 Task: Search one way flight ticket for 5 adults, 1 child, 2 infants in seat and 1 infant on lap in business from Concord: Concord-padgett Regional Airport to Indianapolis: Indianapolis International Airport on 8-5-2023. Choice of flights is United. Number of bags: 11 checked bags. Outbound departure time preference is 23:30.
Action: Mouse moved to (303, 263)
Screenshot: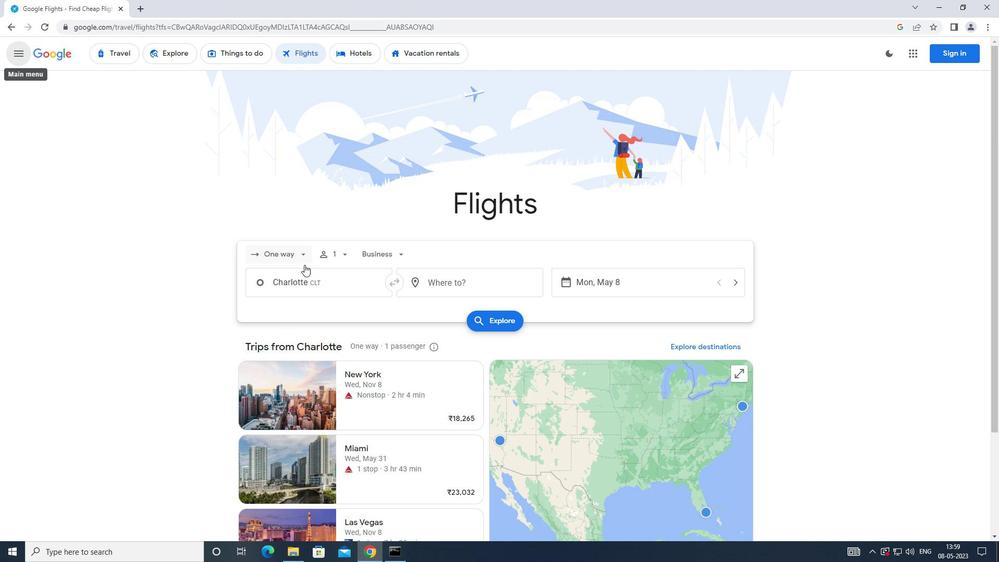 
Action: Mouse pressed left at (303, 263)
Screenshot: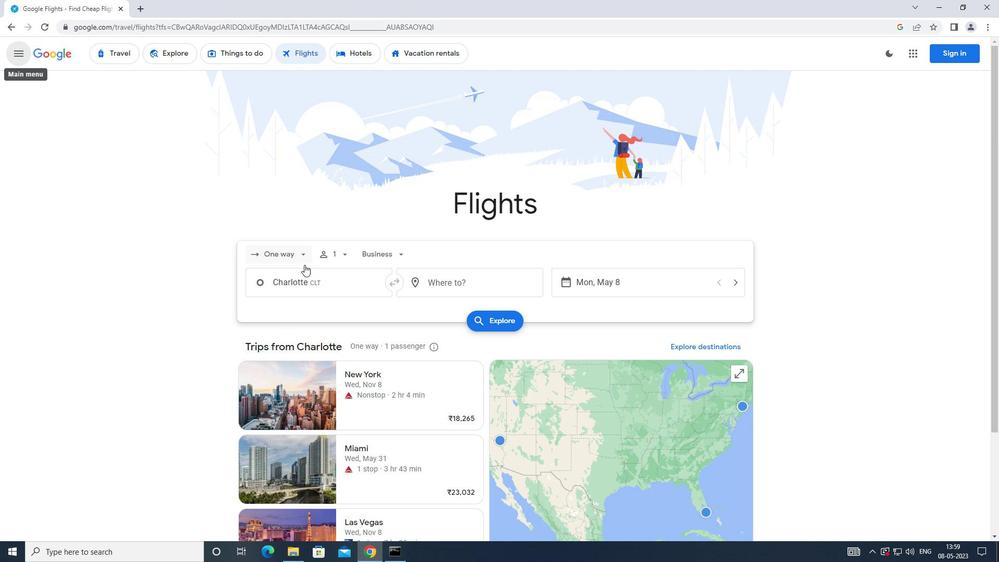 
Action: Mouse moved to (301, 296)
Screenshot: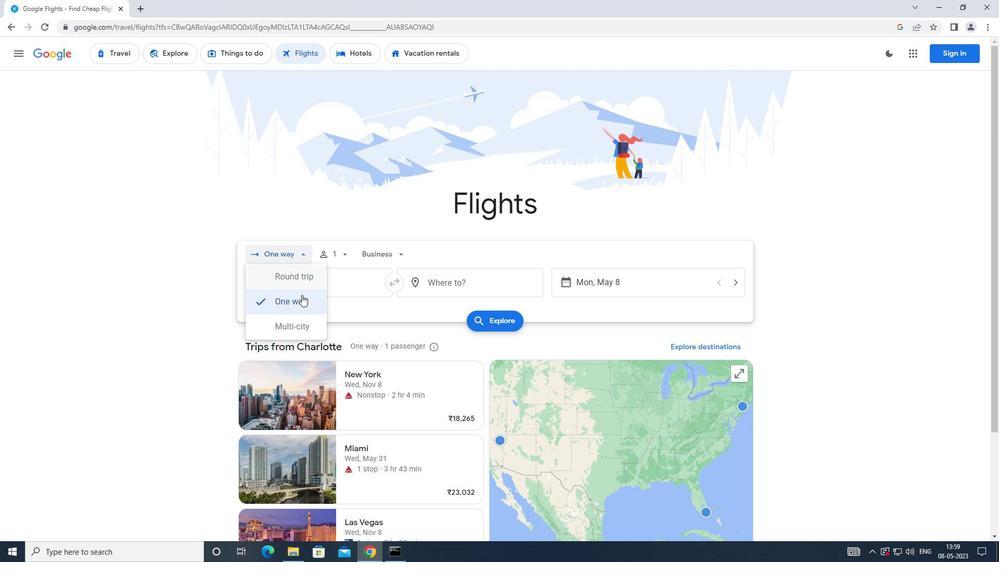 
Action: Mouse pressed left at (301, 296)
Screenshot: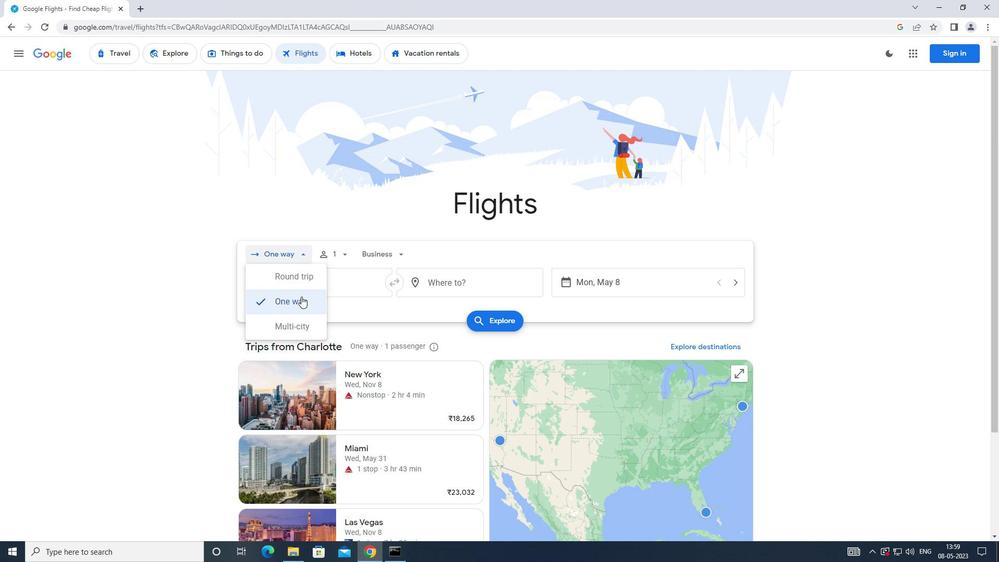 
Action: Mouse moved to (336, 264)
Screenshot: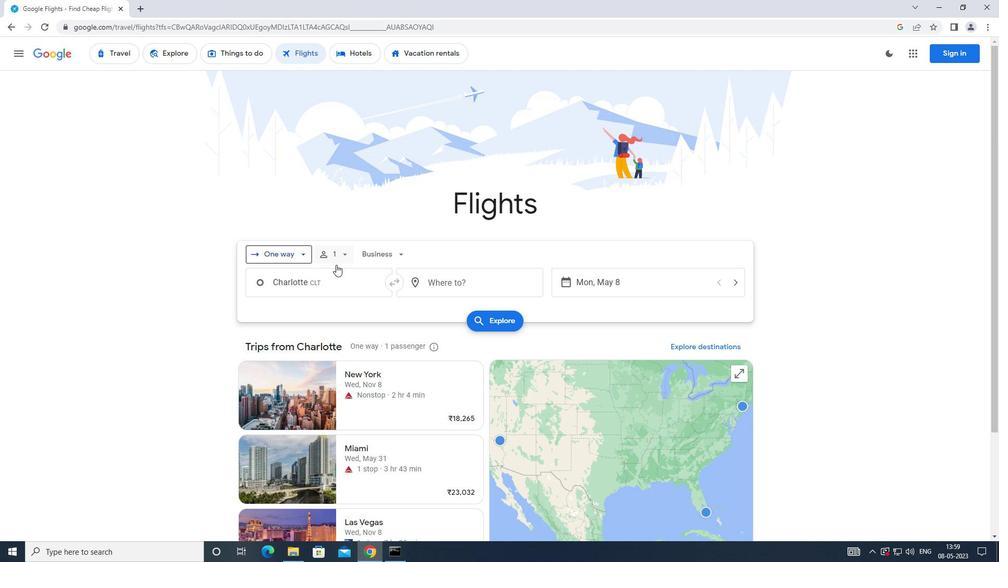 
Action: Mouse pressed left at (336, 264)
Screenshot: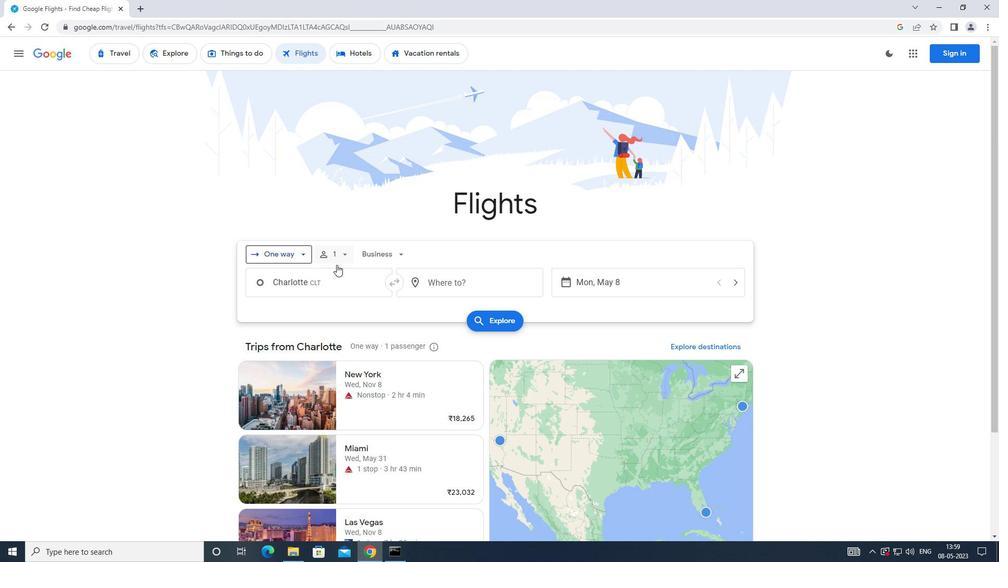 
Action: Mouse moved to (428, 285)
Screenshot: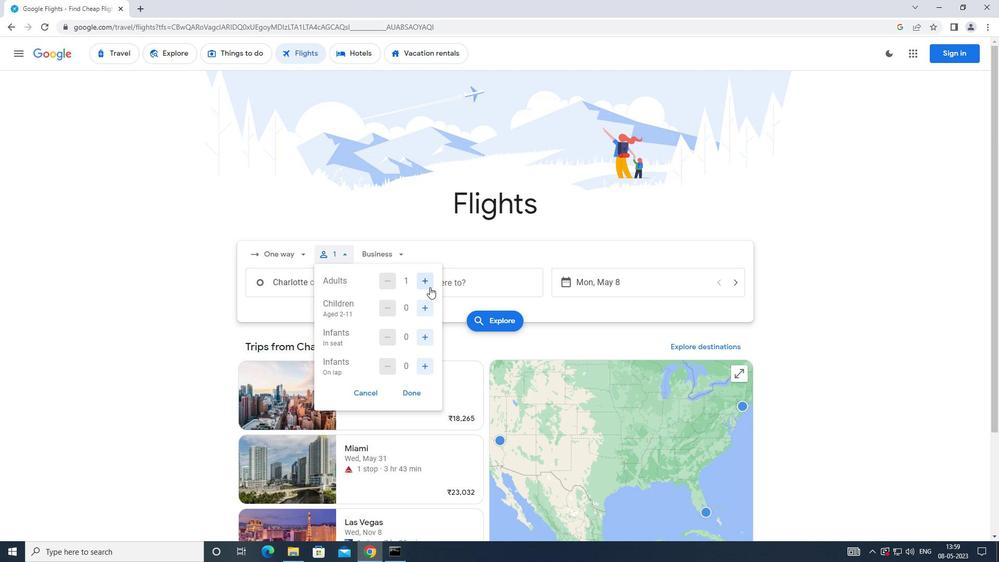 
Action: Mouse pressed left at (428, 285)
Screenshot: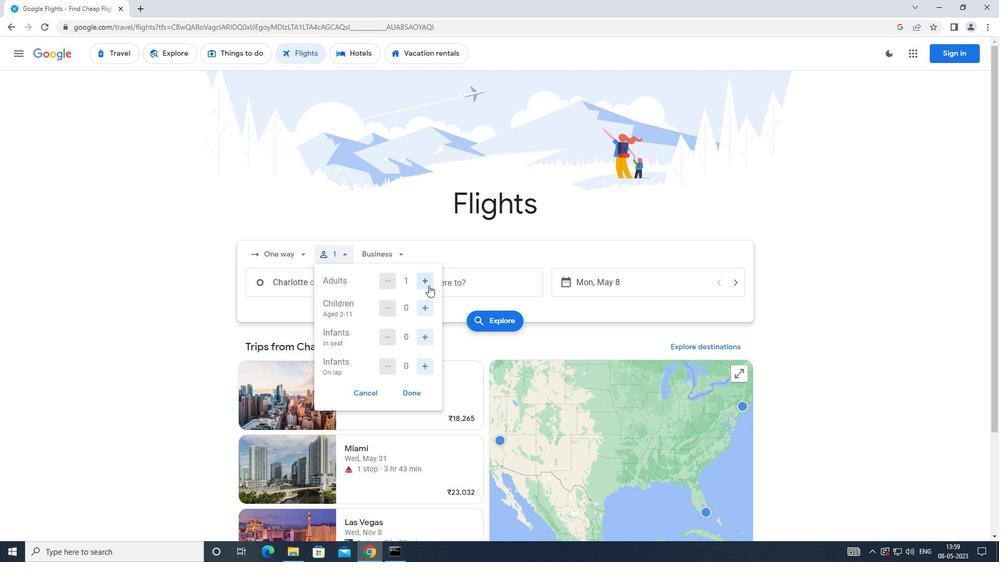
Action: Mouse pressed left at (428, 285)
Screenshot: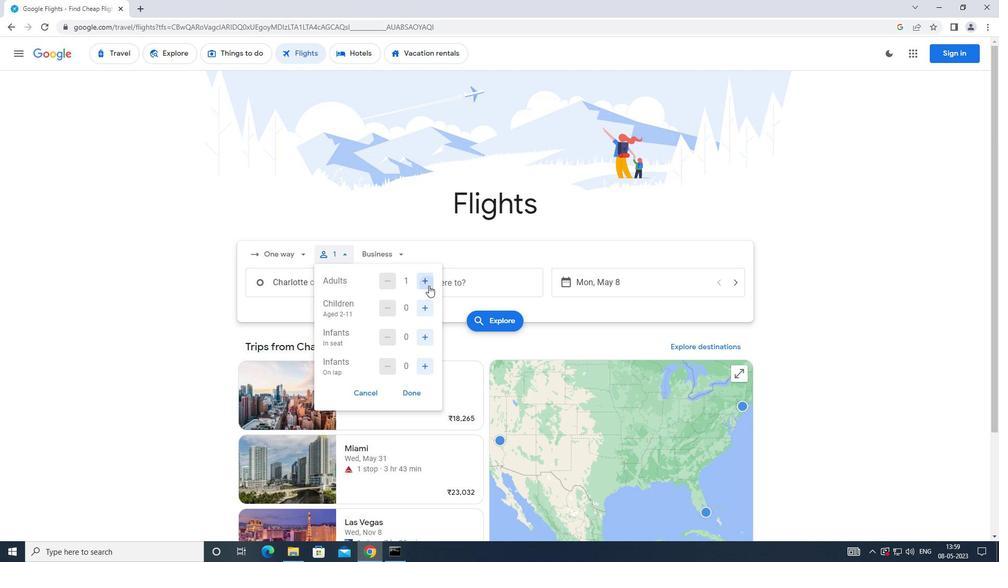 
Action: Mouse pressed left at (428, 285)
Screenshot: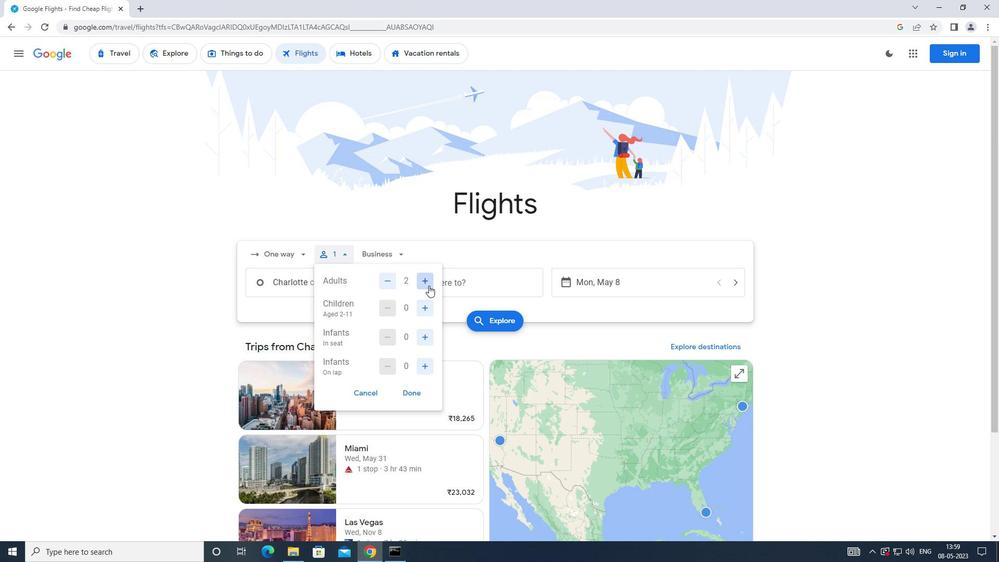 
Action: Mouse pressed left at (428, 285)
Screenshot: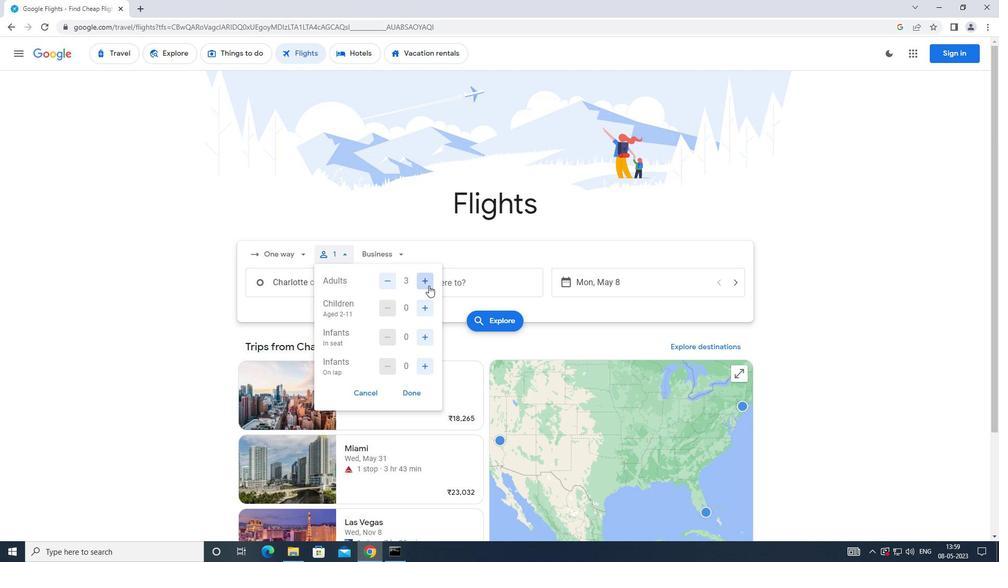
Action: Mouse moved to (428, 285)
Screenshot: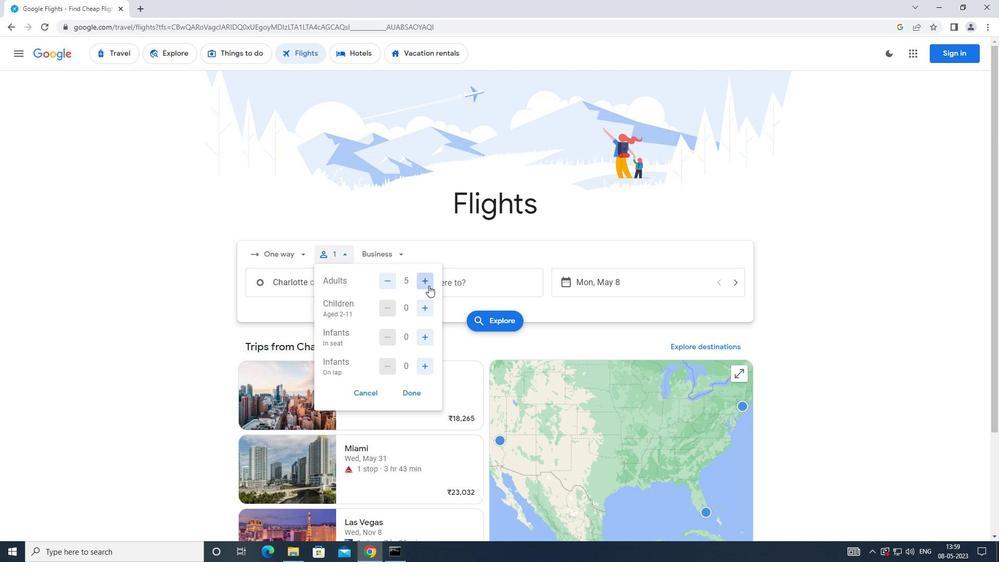 
Action: Mouse pressed left at (428, 285)
Screenshot: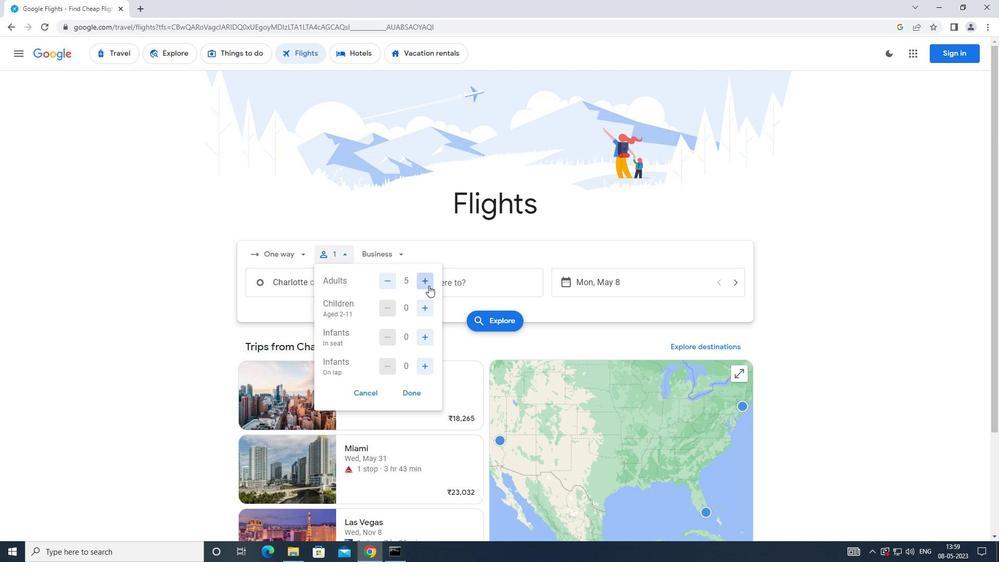 
Action: Mouse moved to (394, 286)
Screenshot: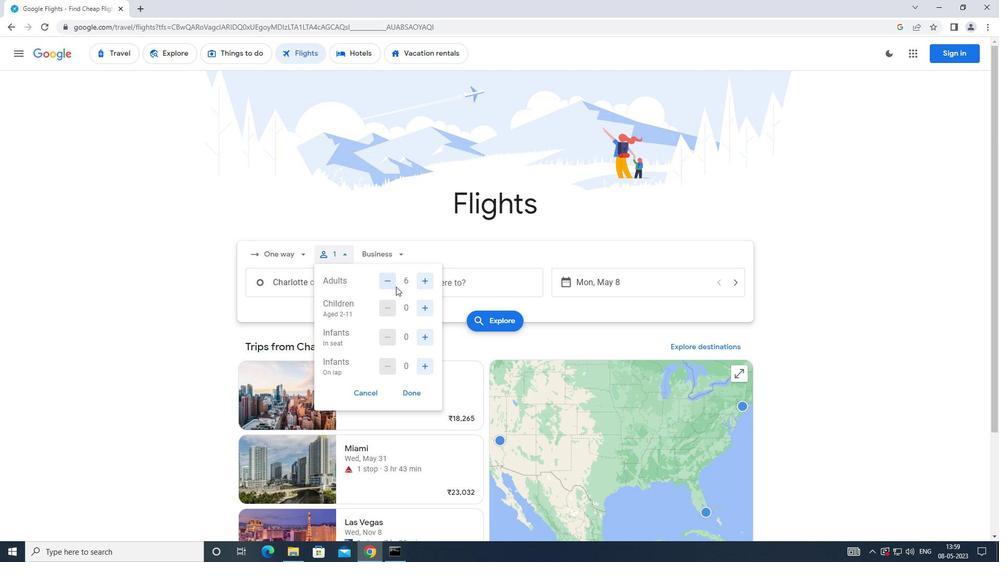 
Action: Mouse pressed left at (394, 286)
Screenshot: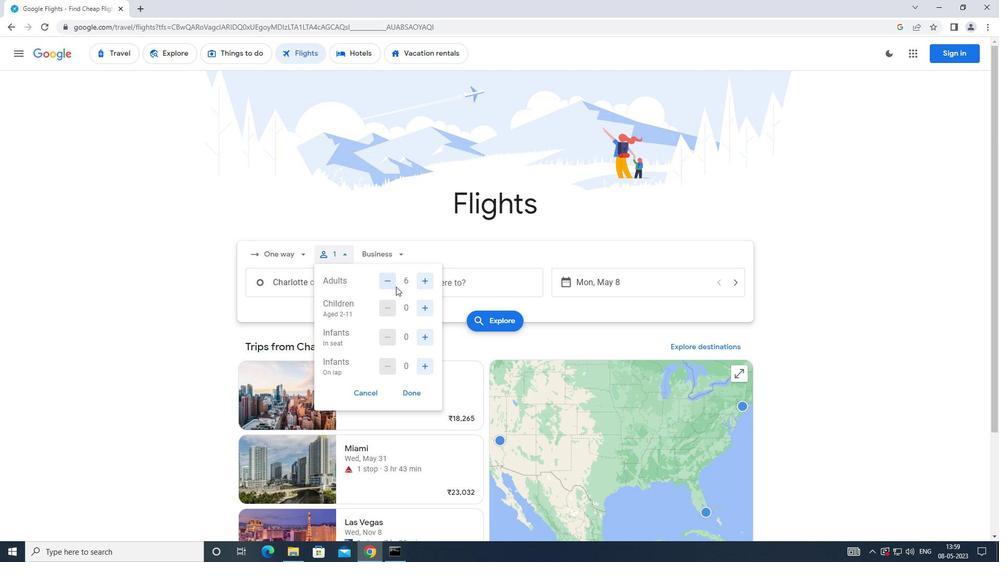 
Action: Mouse moved to (421, 307)
Screenshot: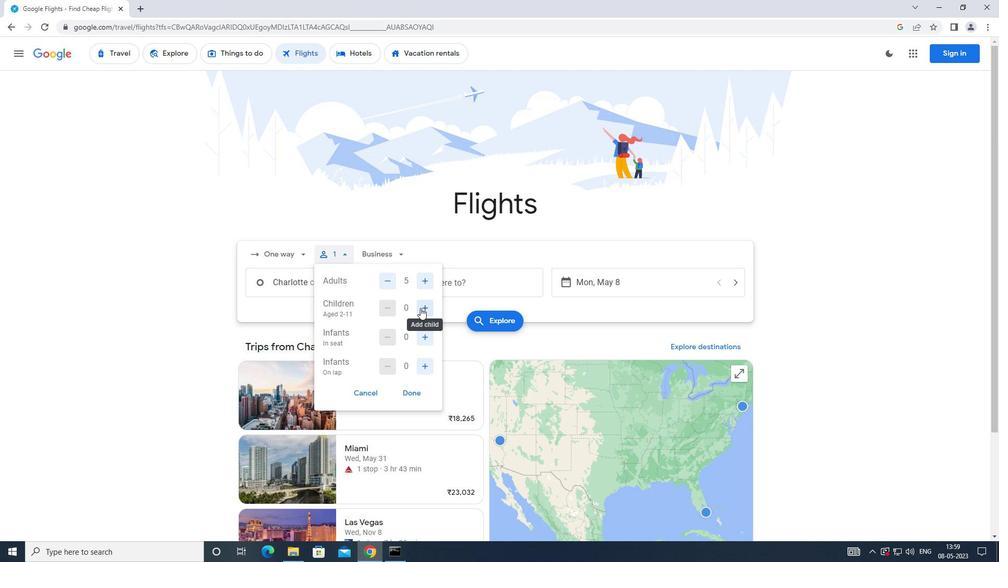 
Action: Mouse pressed left at (421, 307)
Screenshot: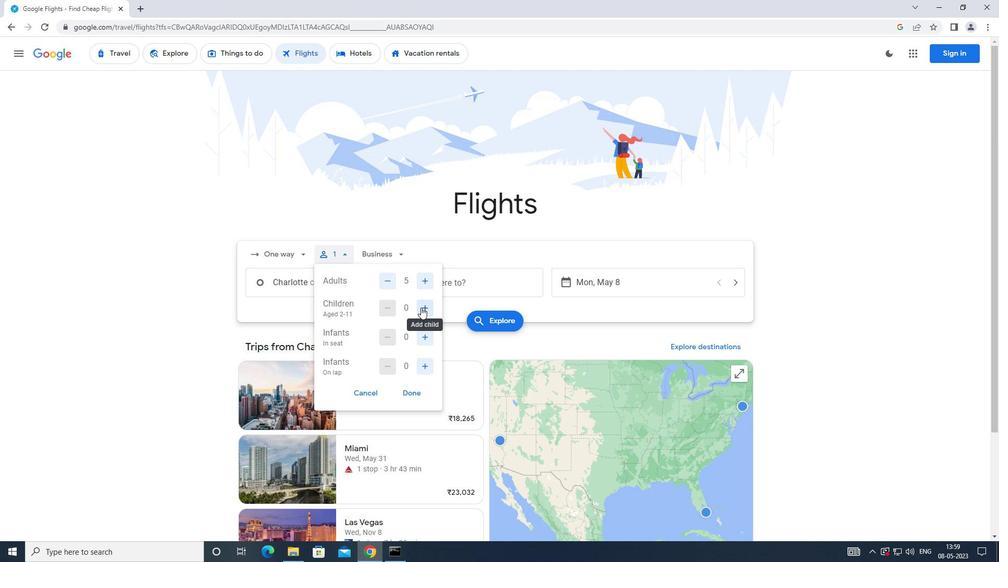 
Action: Mouse moved to (429, 329)
Screenshot: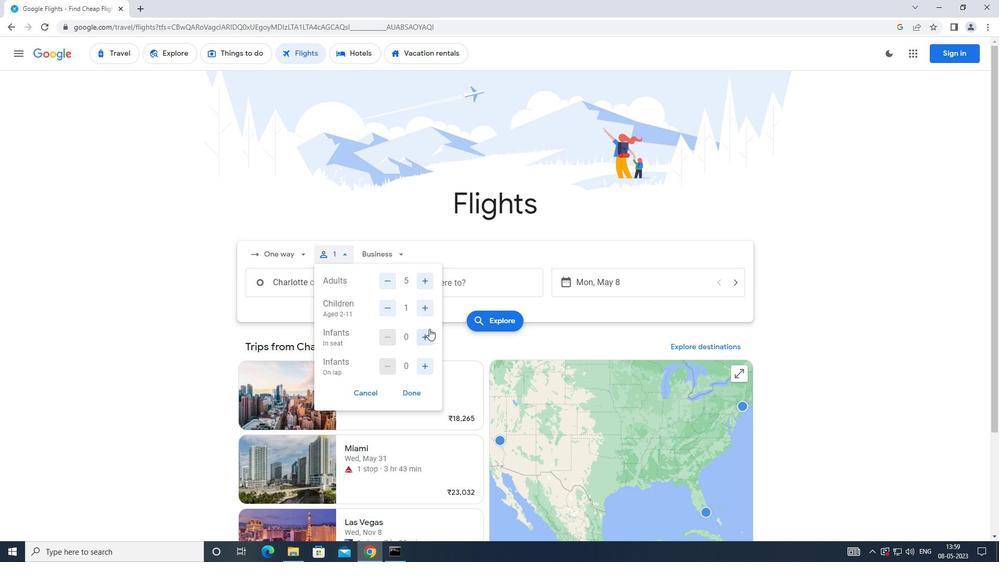 
Action: Mouse pressed left at (429, 329)
Screenshot: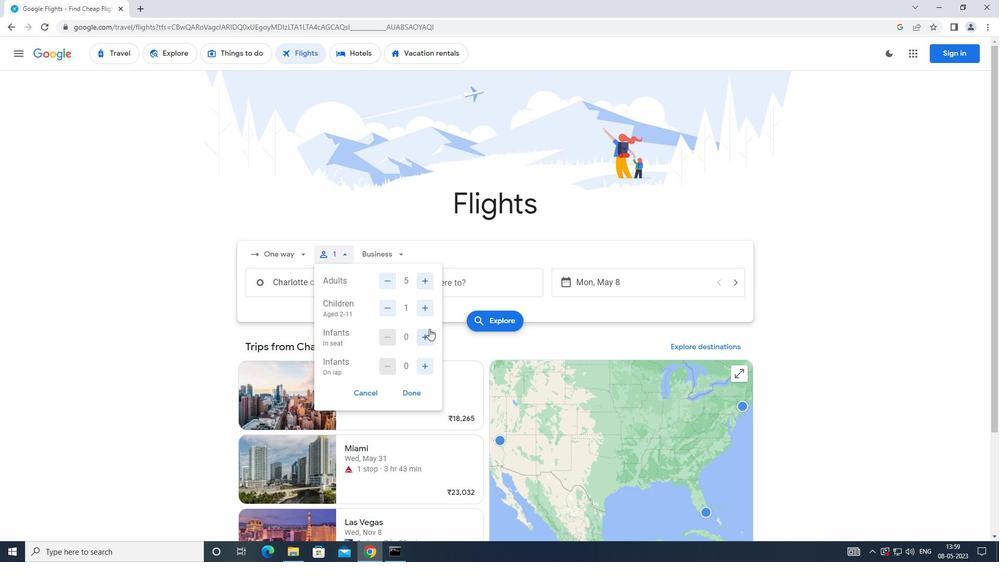 
Action: Mouse pressed left at (429, 329)
Screenshot: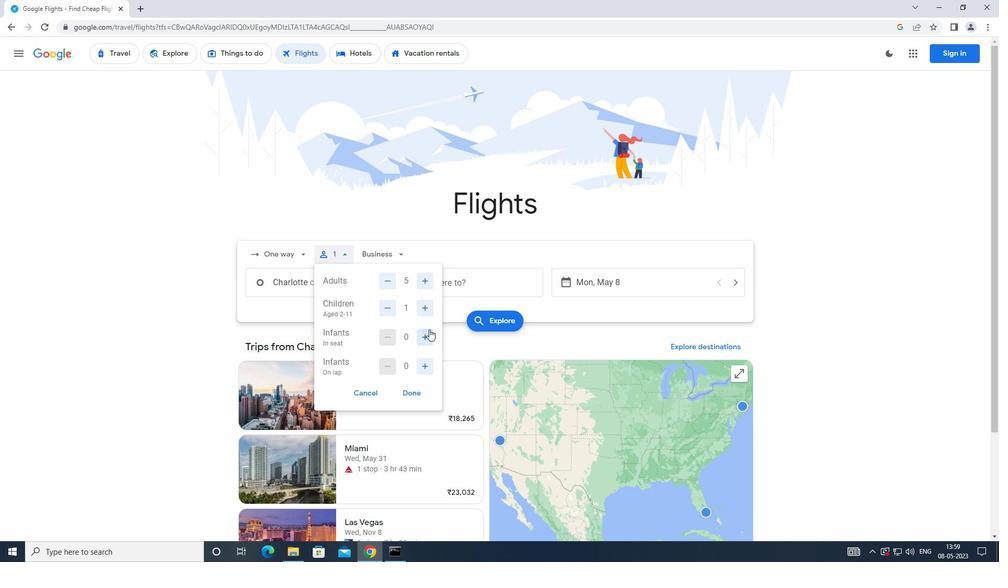 
Action: Mouse moved to (425, 370)
Screenshot: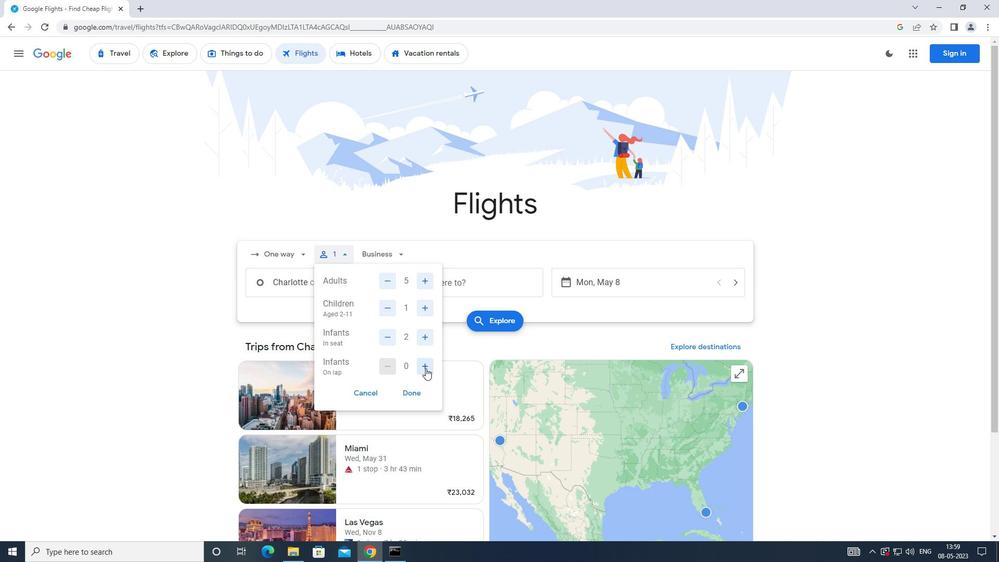 
Action: Mouse pressed left at (425, 370)
Screenshot: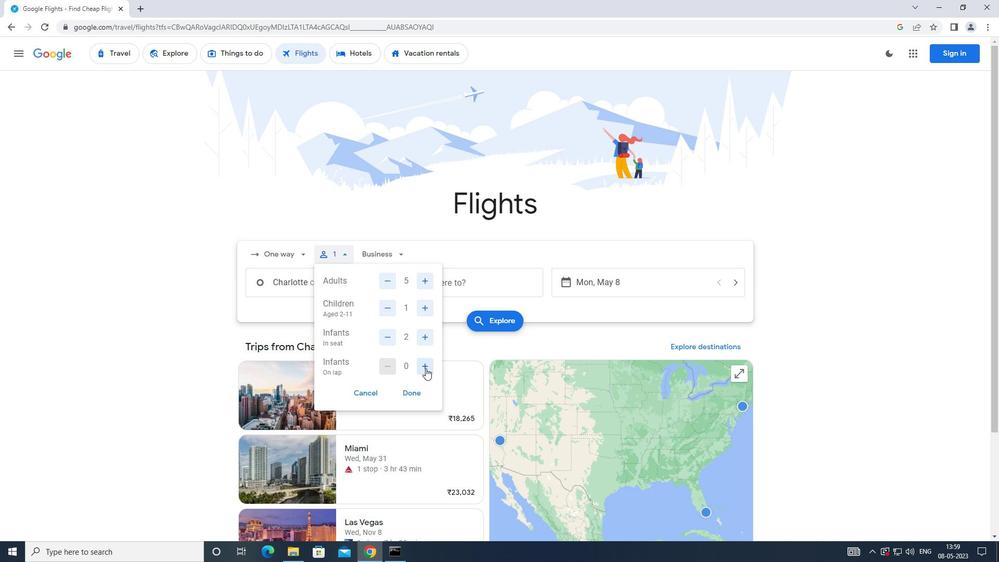 
Action: Mouse moved to (416, 389)
Screenshot: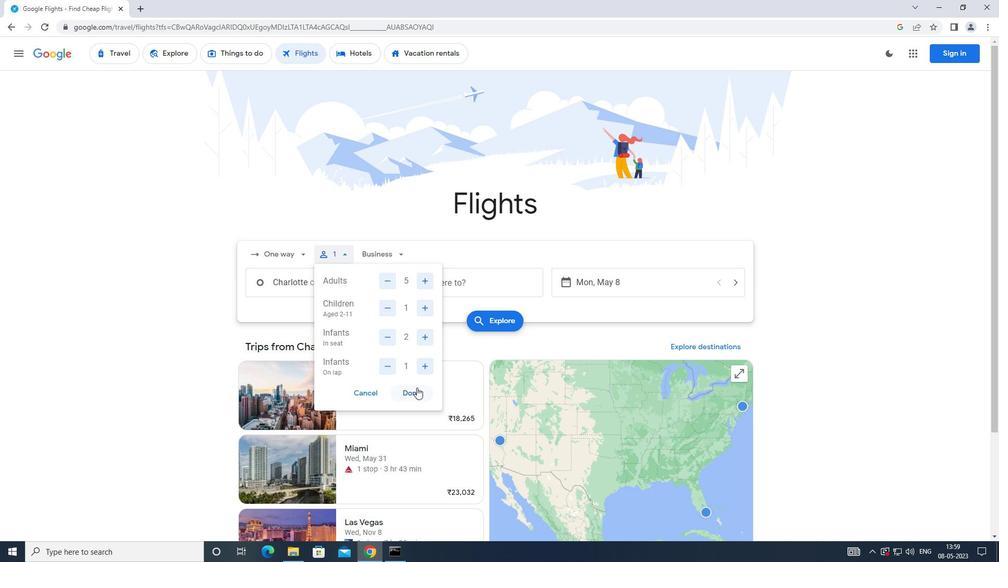 
Action: Mouse pressed left at (416, 389)
Screenshot: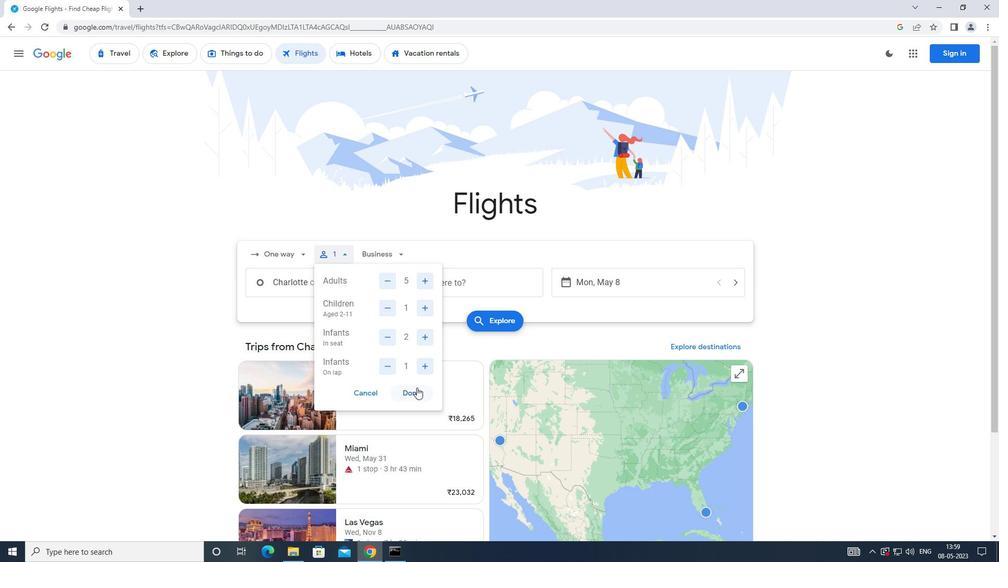 
Action: Mouse moved to (374, 259)
Screenshot: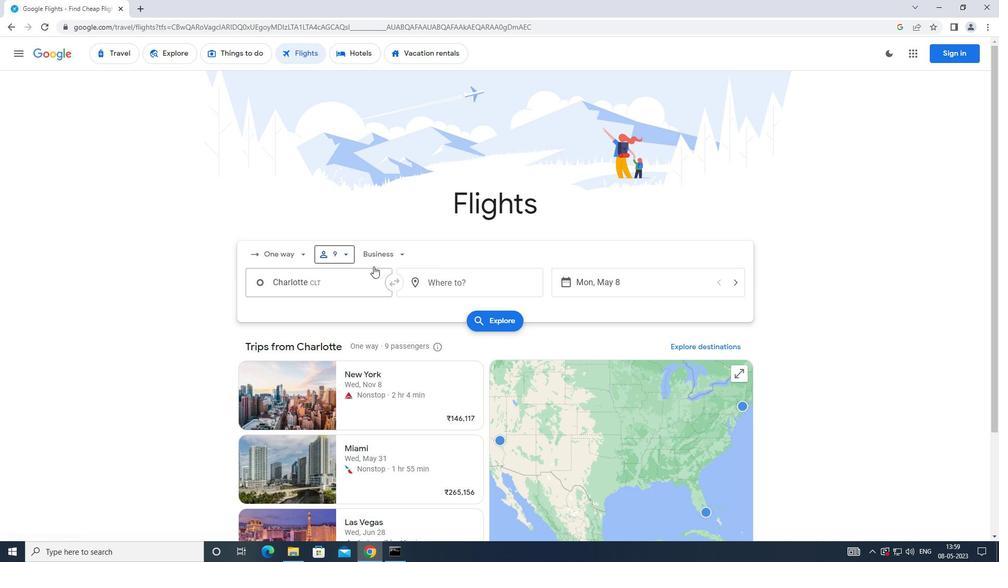 
Action: Mouse pressed left at (374, 259)
Screenshot: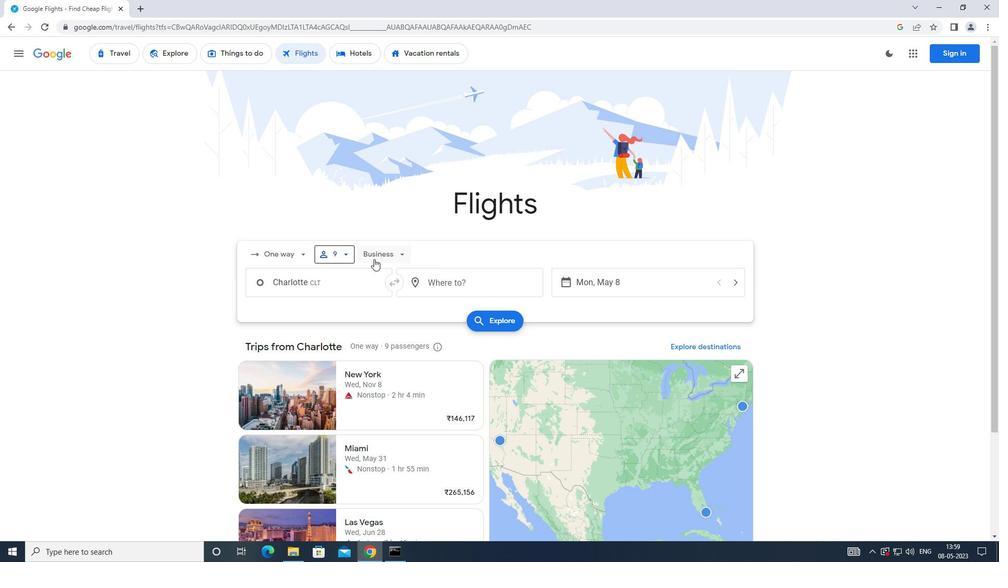 
Action: Mouse moved to (406, 325)
Screenshot: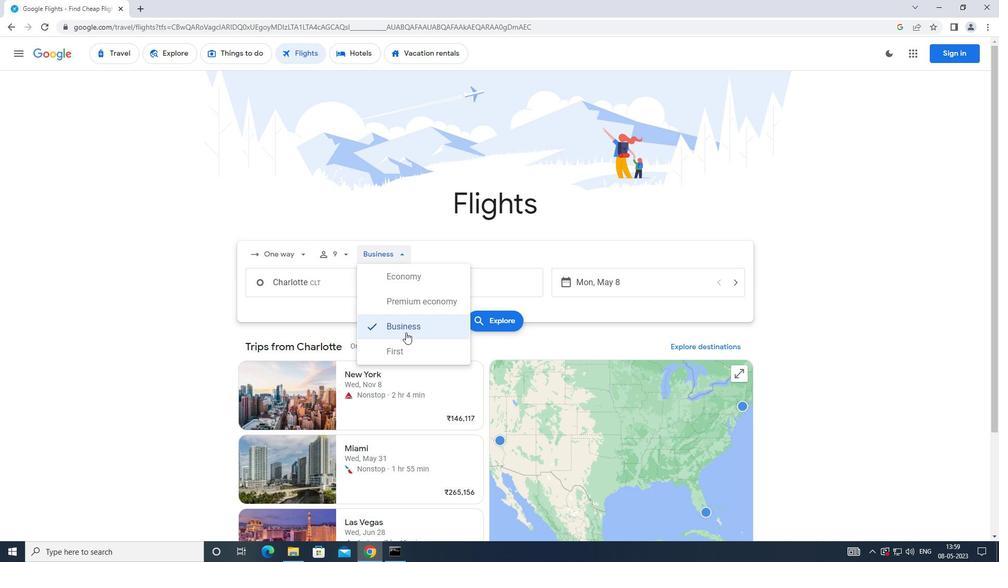 
Action: Mouse pressed left at (406, 325)
Screenshot: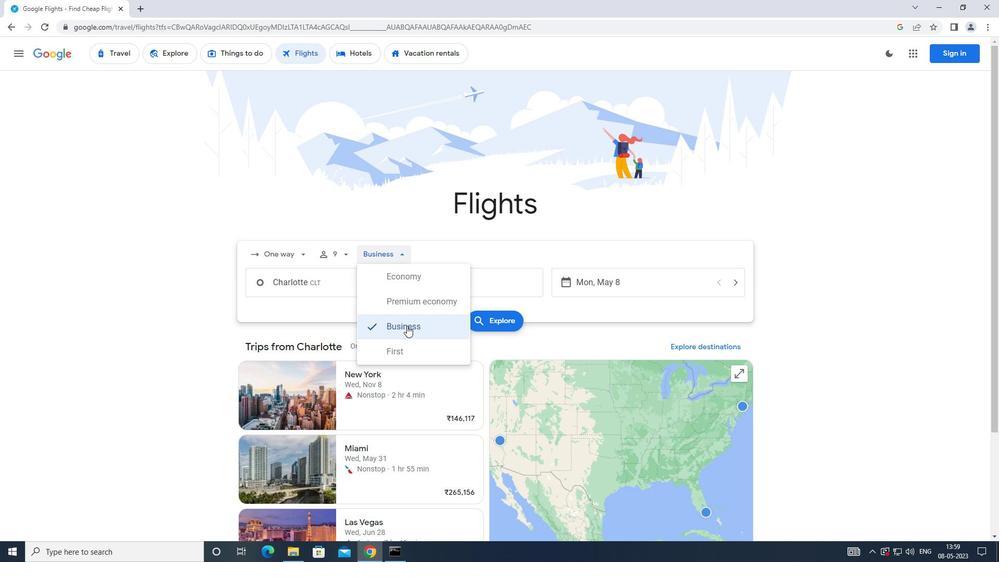 
Action: Mouse moved to (337, 286)
Screenshot: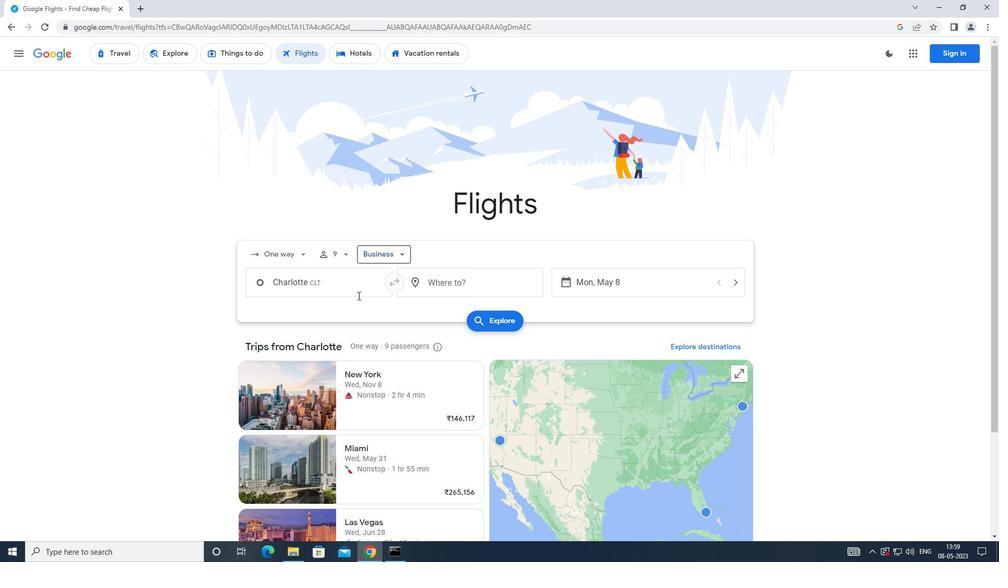 
Action: Mouse pressed left at (337, 286)
Screenshot: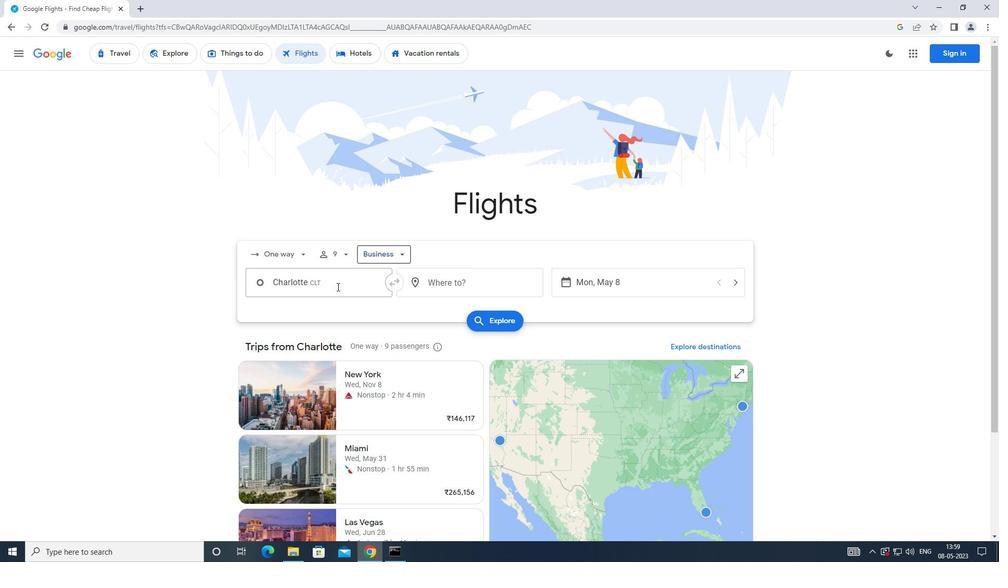 
Action: Mouse moved to (342, 282)
Screenshot: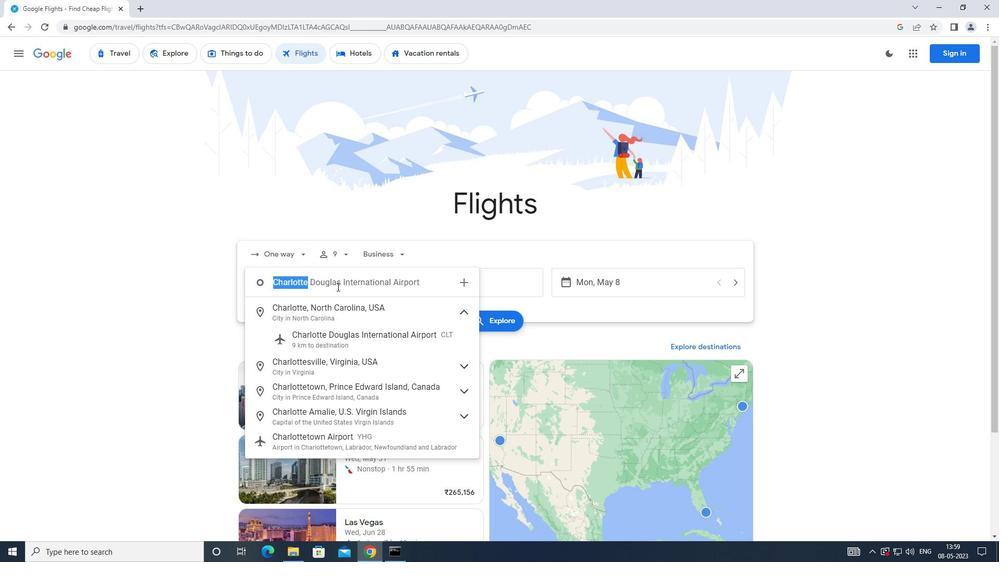
Action: Key pressed <Key.caps_lock>c<Key.caps_lock>oncord
Screenshot: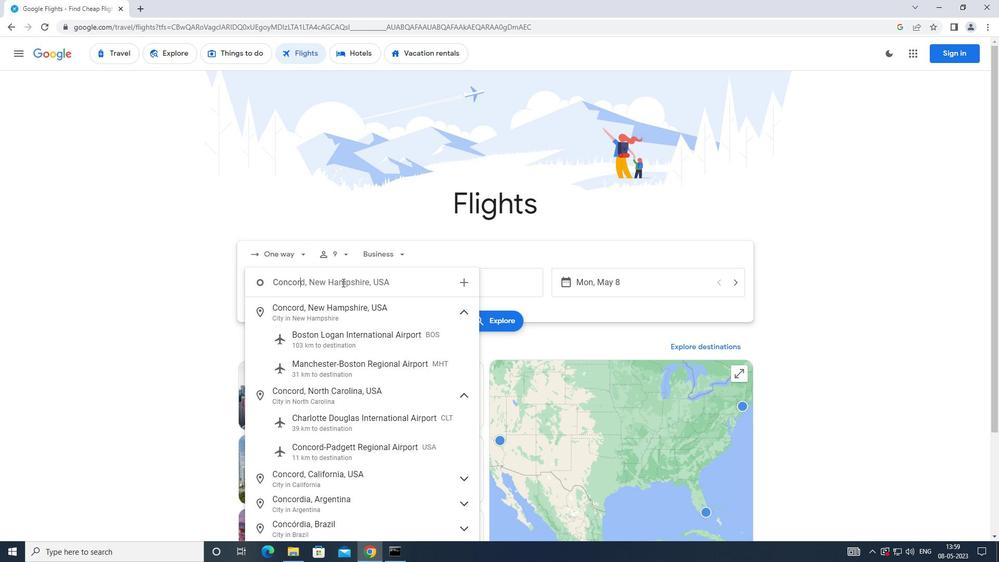 
Action: Mouse moved to (351, 447)
Screenshot: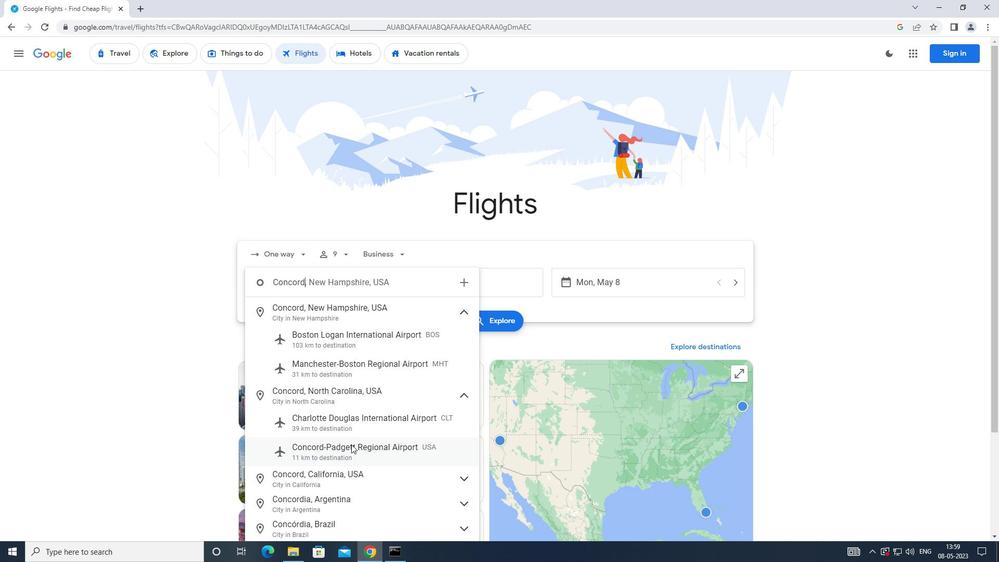
Action: Mouse pressed left at (351, 447)
Screenshot: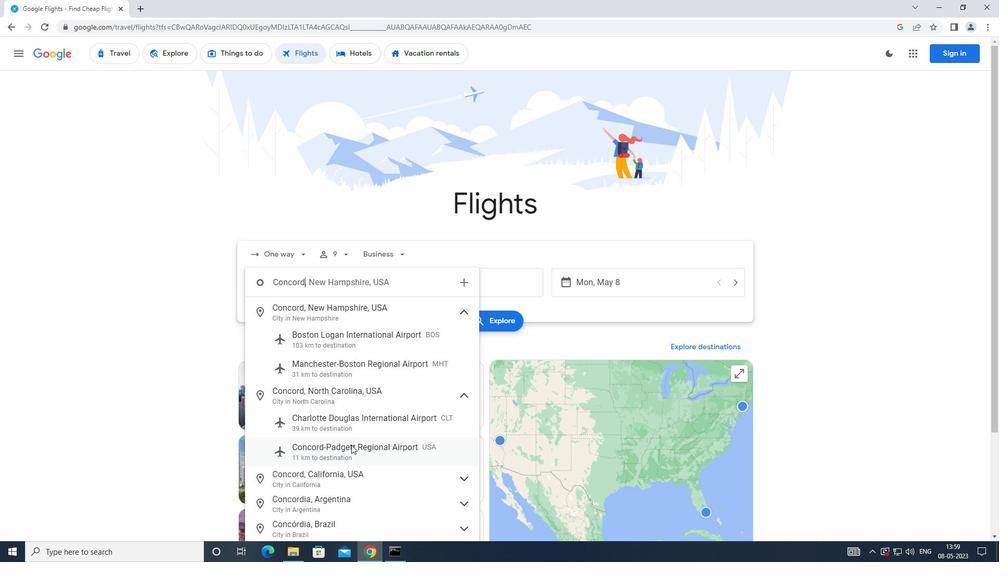 
Action: Mouse moved to (447, 288)
Screenshot: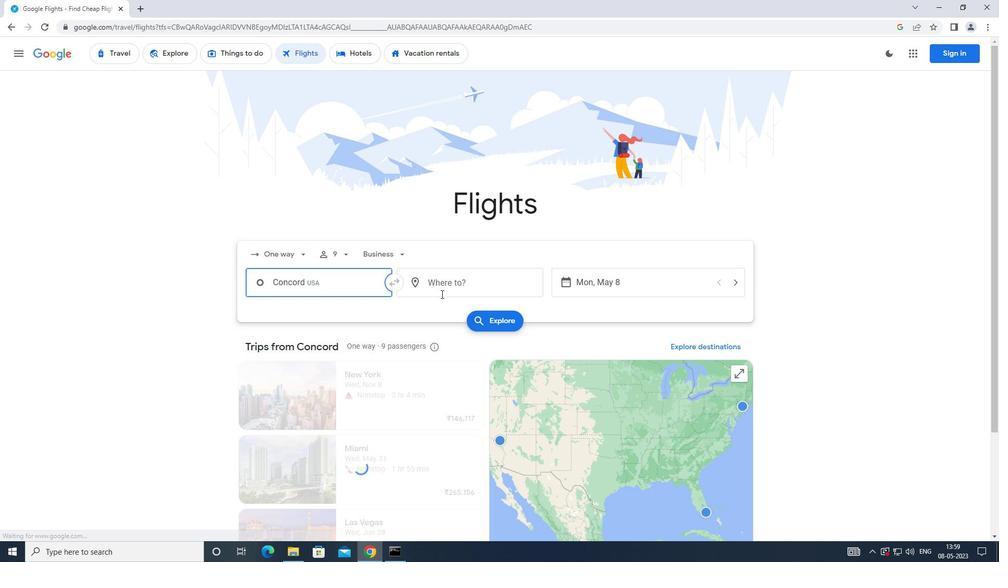 
Action: Mouse pressed left at (447, 288)
Screenshot: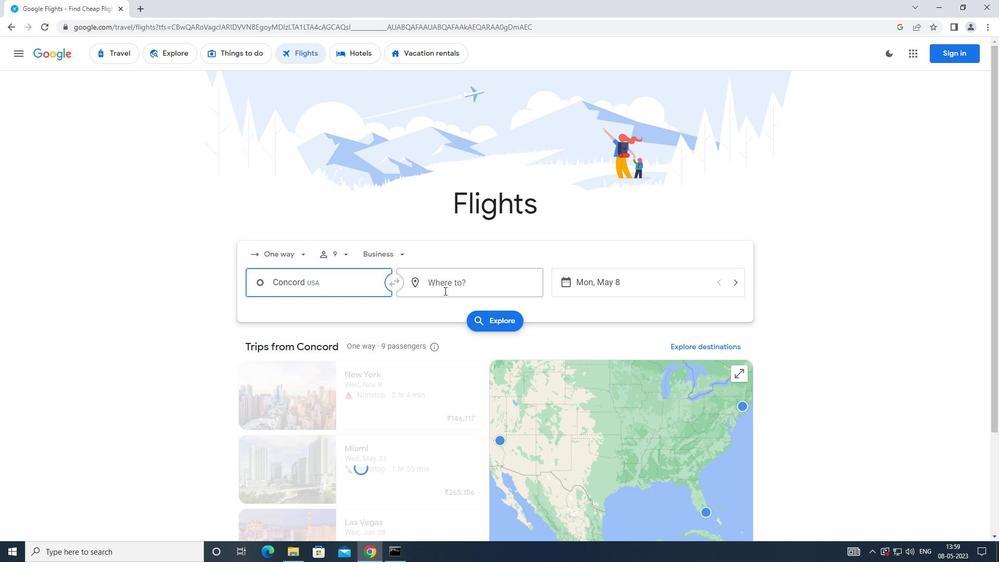 
Action: Mouse moved to (431, 289)
Screenshot: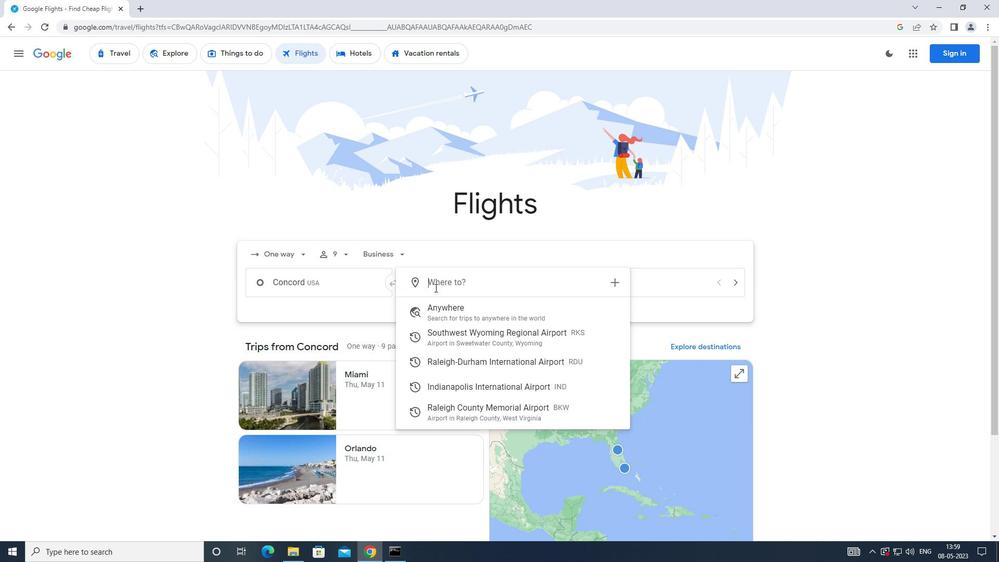 
Action: Key pressed <Key.caps_lock>i<Key.caps_lock>ndianapolis
Screenshot: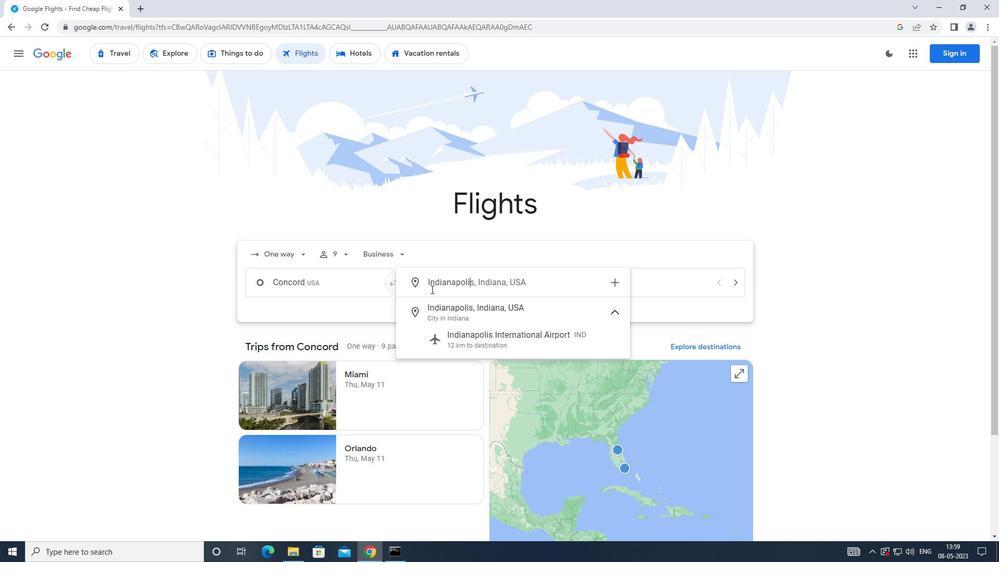 
Action: Mouse moved to (428, 345)
Screenshot: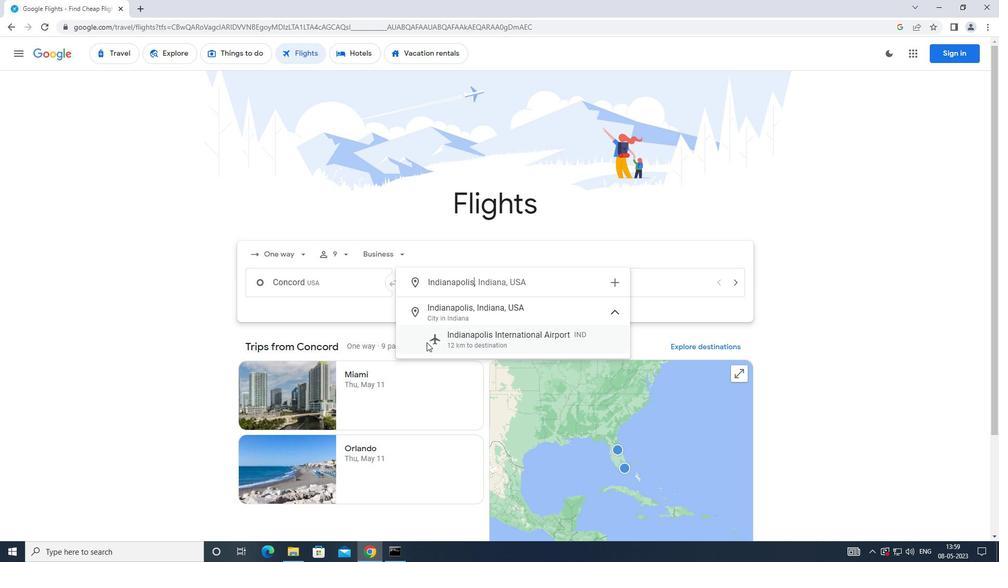 
Action: Mouse pressed left at (428, 345)
Screenshot: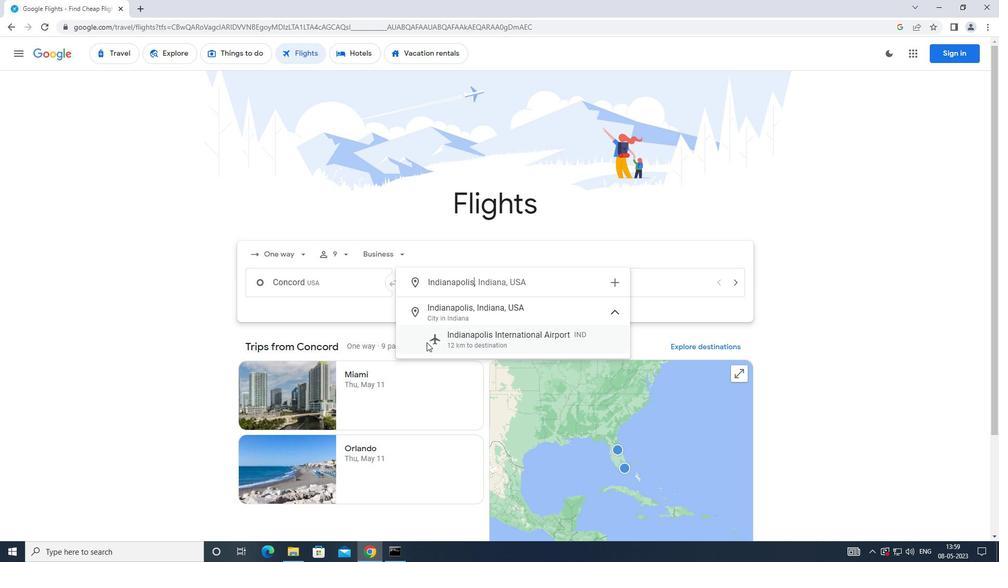 
Action: Mouse moved to (566, 291)
Screenshot: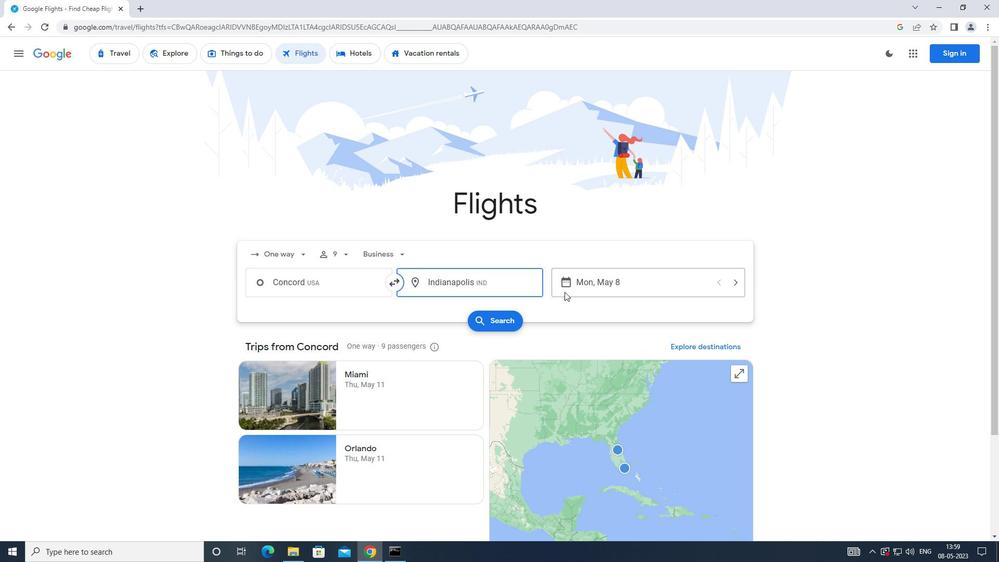 
Action: Mouse pressed left at (566, 291)
Screenshot: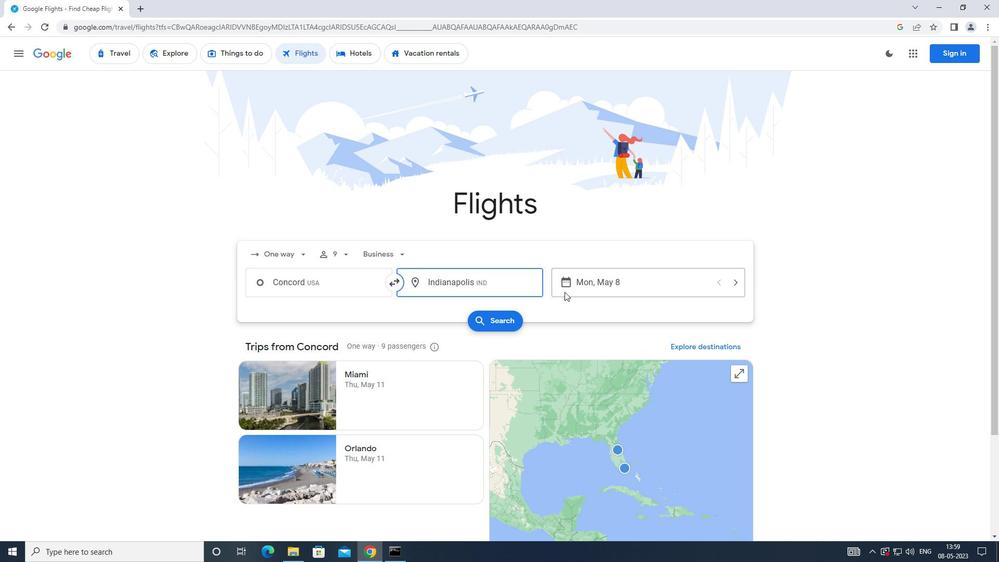 
Action: Mouse moved to (398, 380)
Screenshot: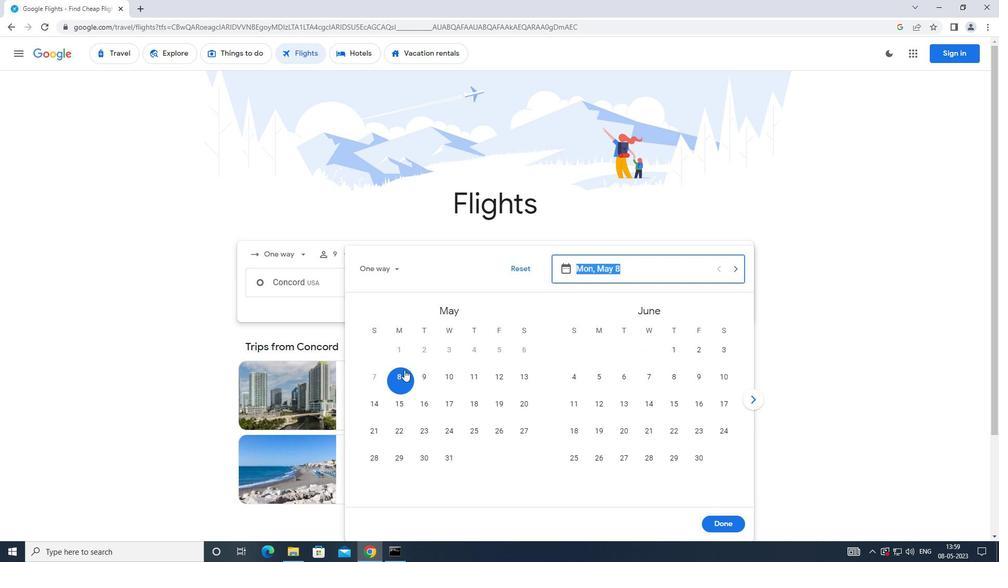 
Action: Mouse pressed left at (398, 380)
Screenshot: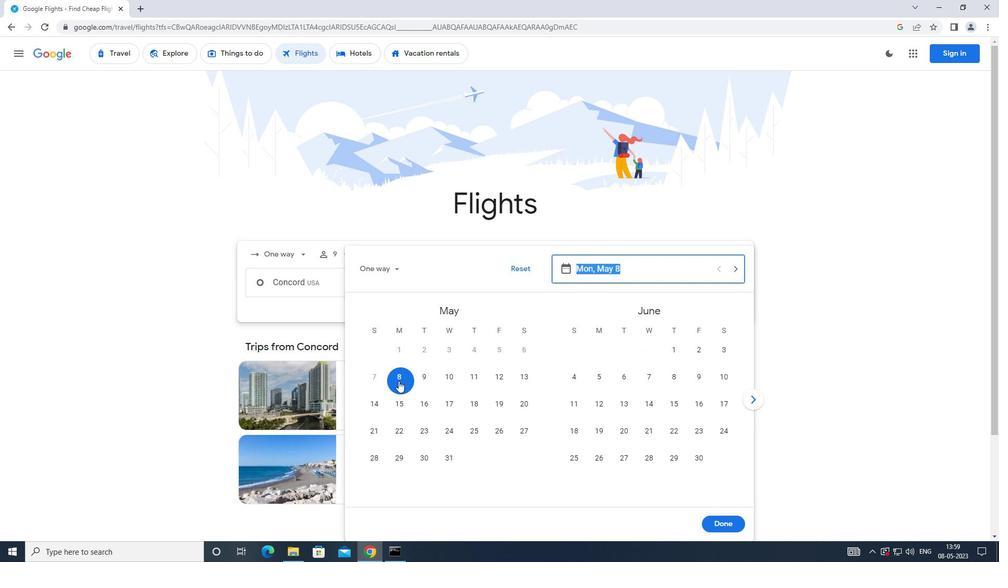 
Action: Mouse moved to (709, 520)
Screenshot: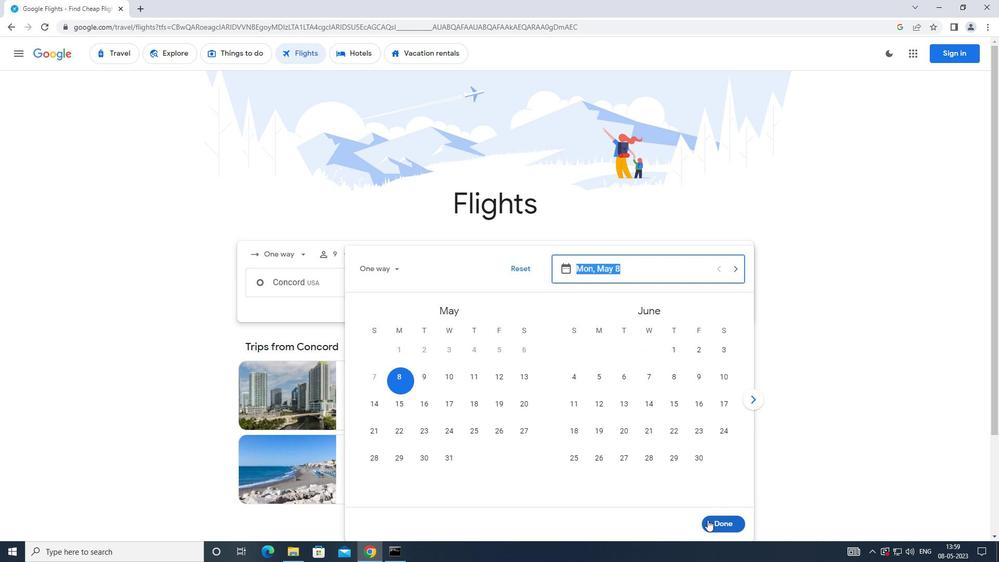 
Action: Mouse pressed left at (709, 520)
Screenshot: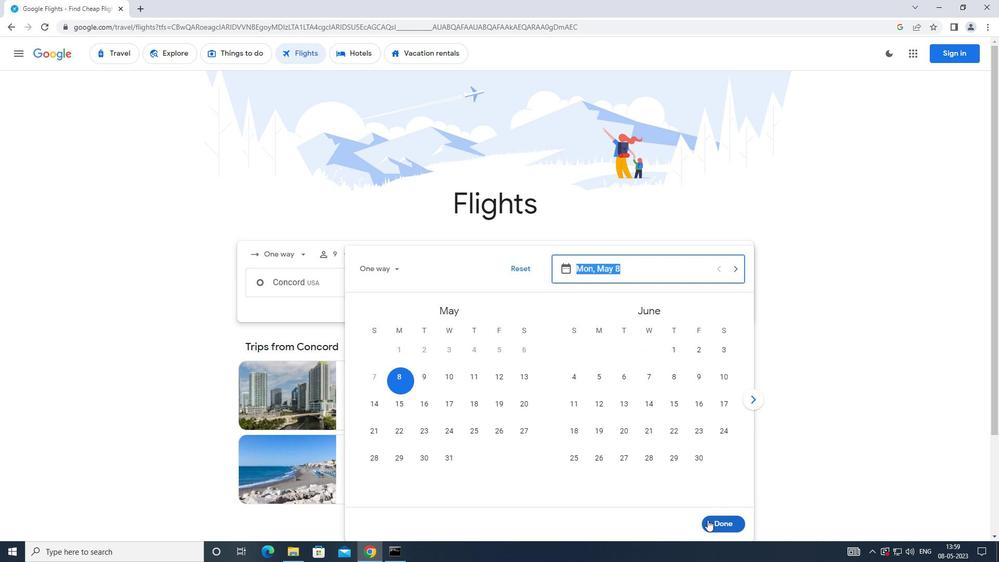 
Action: Mouse moved to (470, 317)
Screenshot: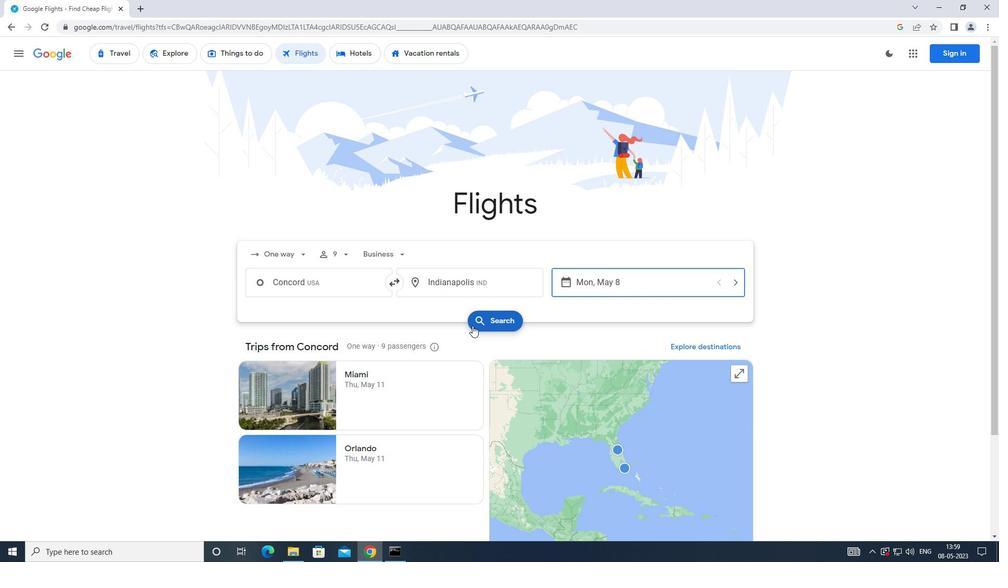 
Action: Mouse pressed left at (470, 317)
Screenshot: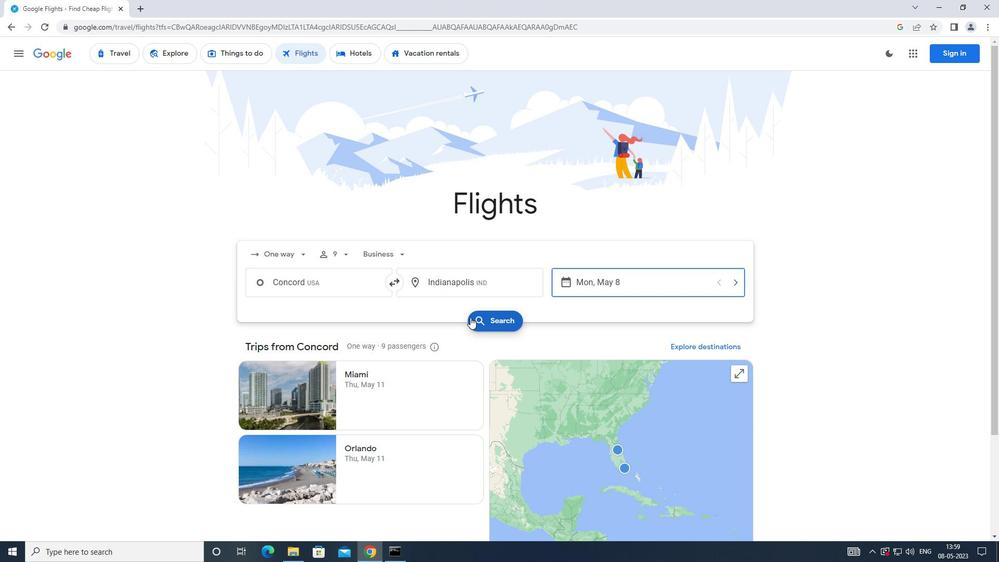 
Action: Mouse moved to (239, 152)
Screenshot: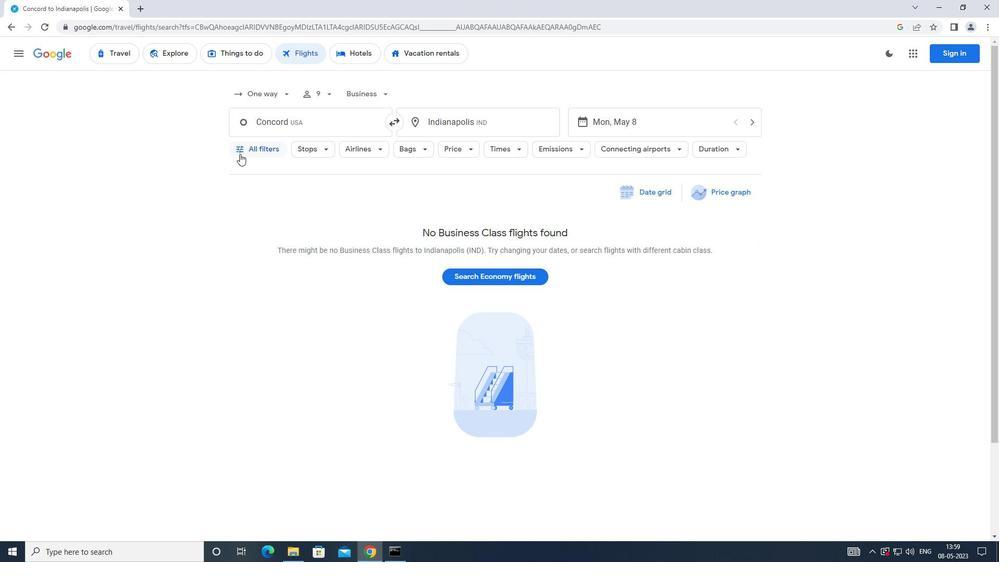 
Action: Mouse pressed left at (239, 152)
Screenshot: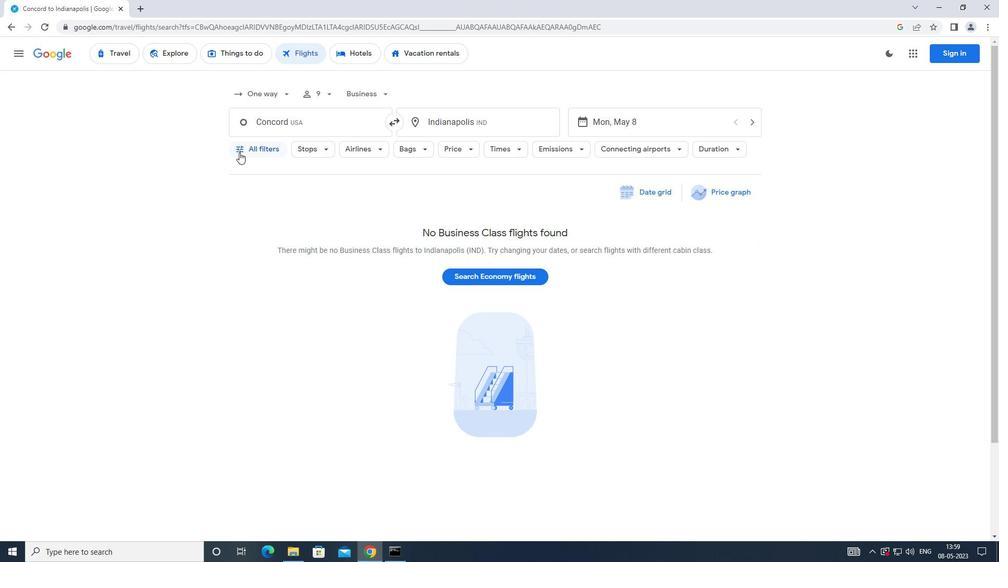 
Action: Mouse moved to (379, 371)
Screenshot: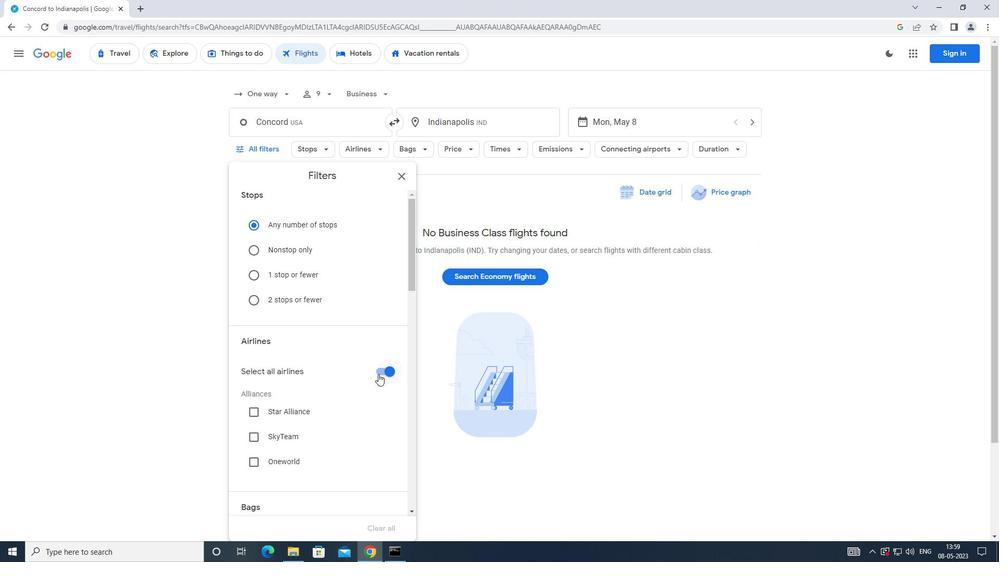 
Action: Mouse pressed left at (379, 371)
Screenshot: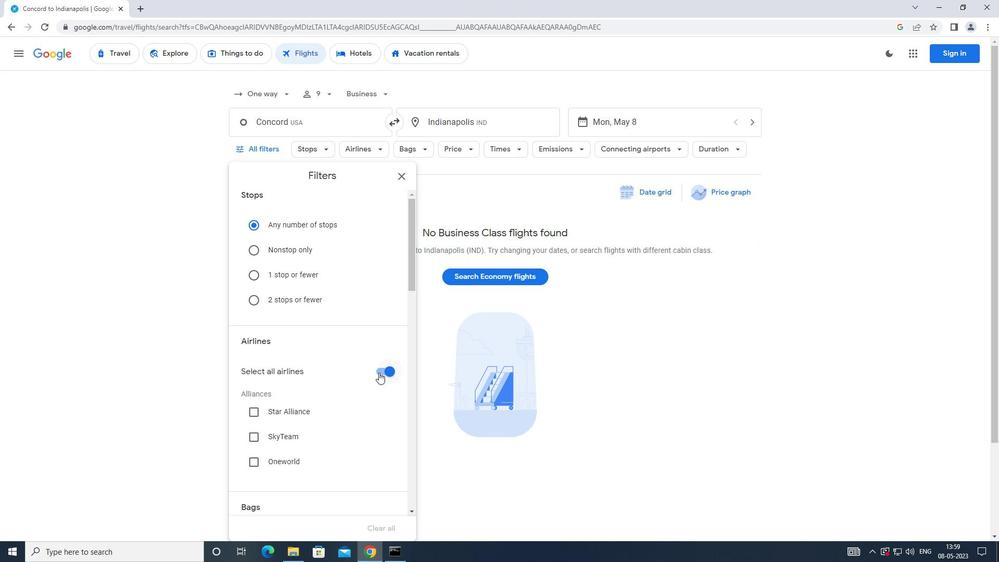 
Action: Mouse moved to (334, 379)
Screenshot: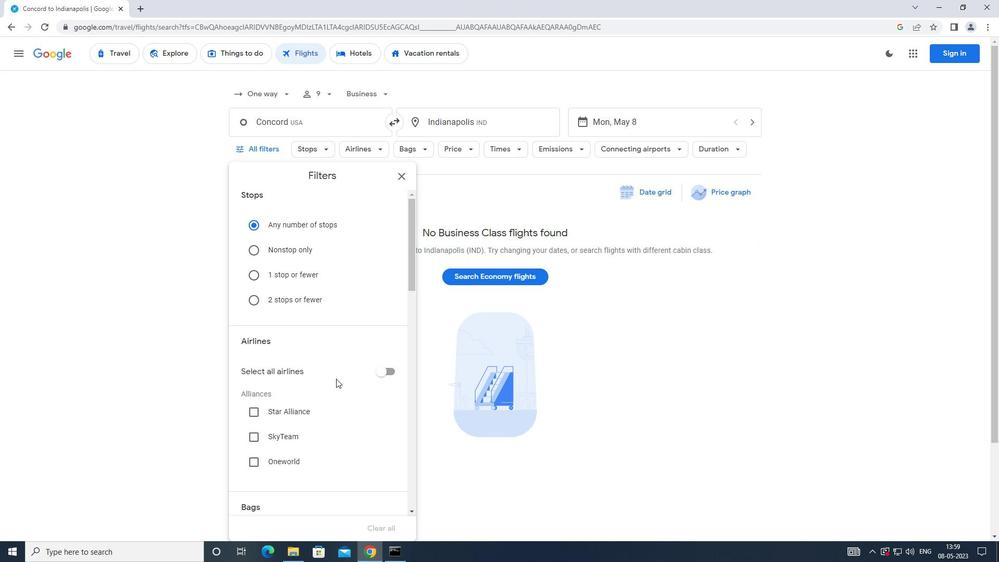 
Action: Mouse scrolled (334, 379) with delta (0, 0)
Screenshot: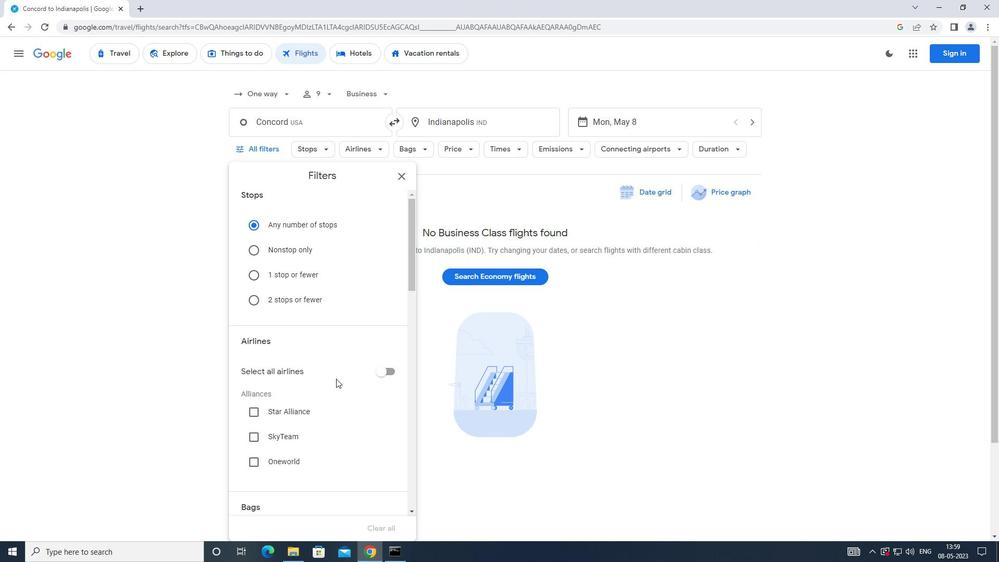 
Action: Mouse moved to (333, 380)
Screenshot: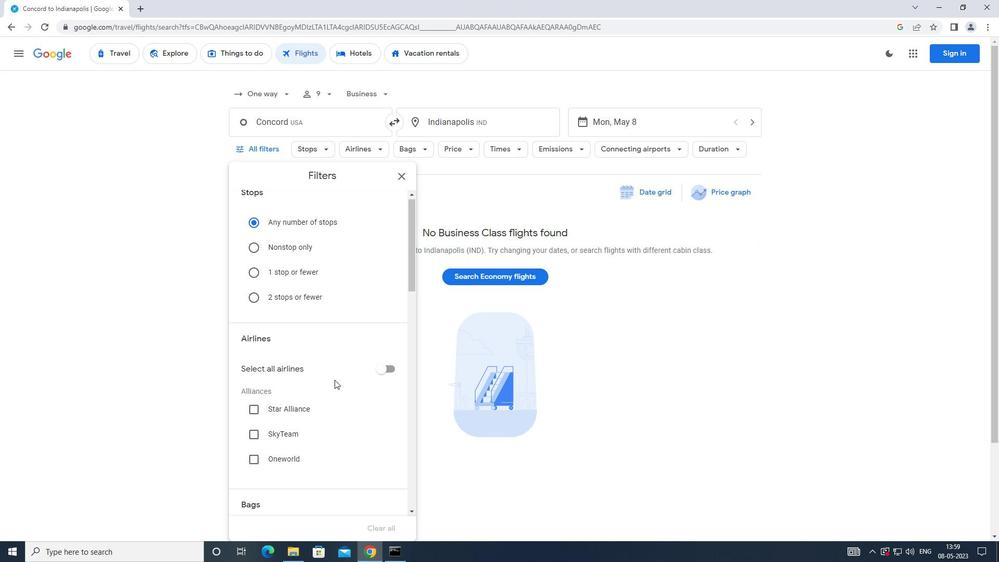 
Action: Mouse scrolled (333, 380) with delta (0, 0)
Screenshot: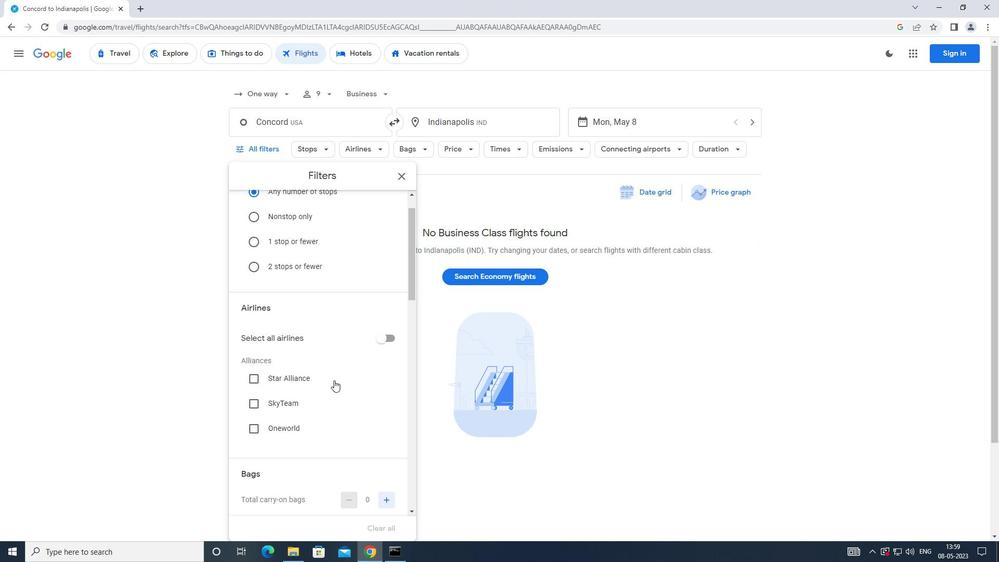 
Action: Mouse moved to (333, 379)
Screenshot: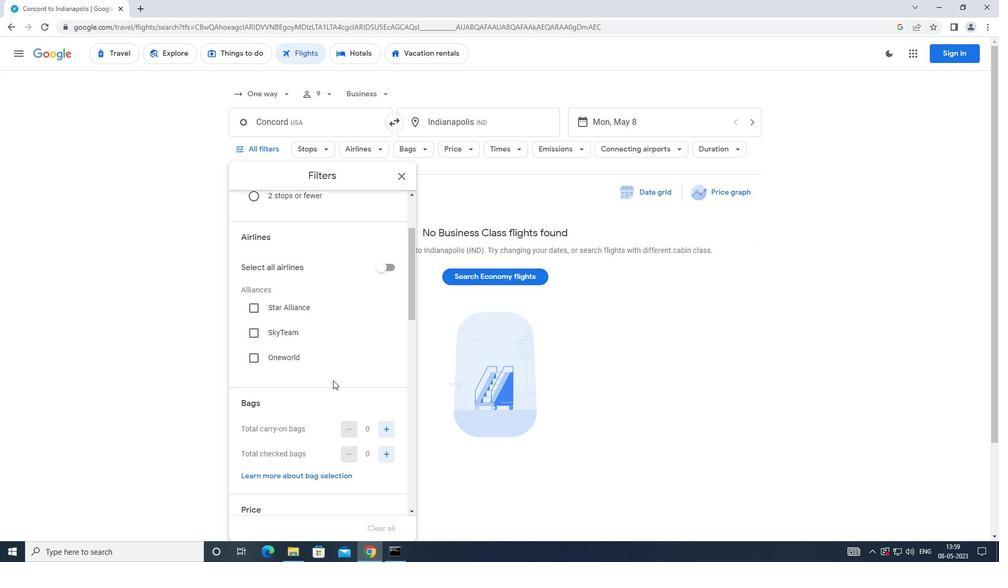 
Action: Mouse scrolled (333, 379) with delta (0, 0)
Screenshot: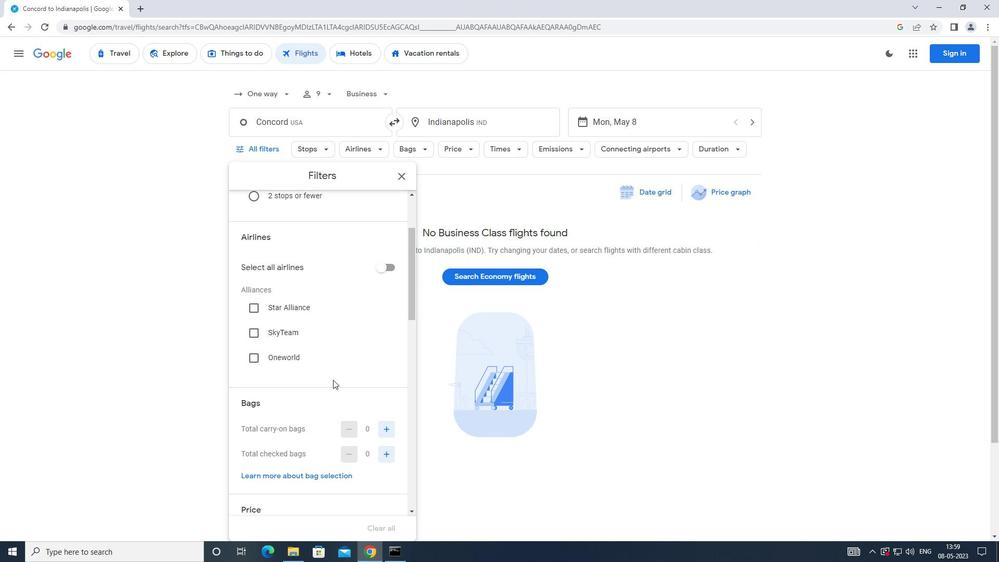 
Action: Mouse moved to (333, 379)
Screenshot: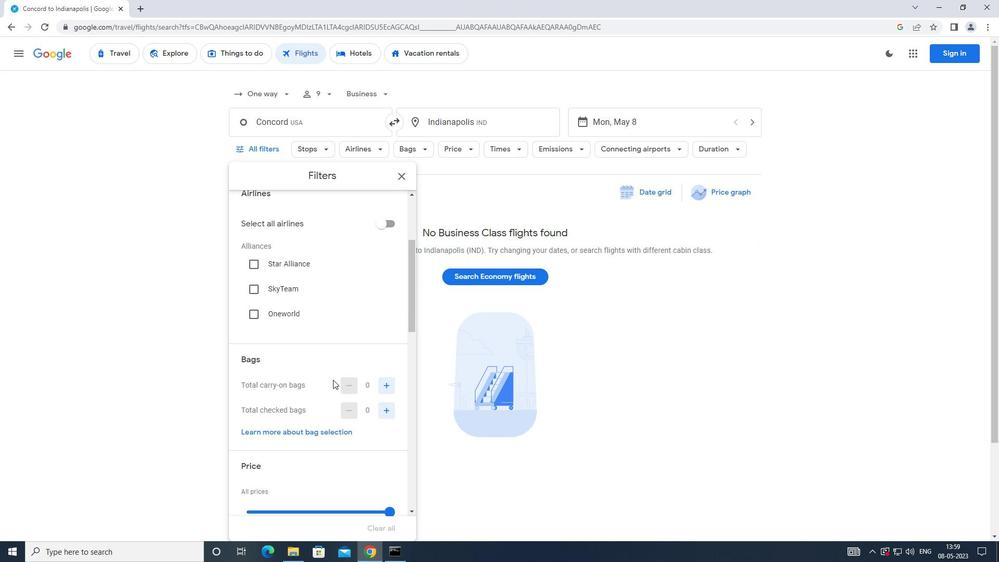 
Action: Mouse scrolled (333, 379) with delta (0, 0)
Screenshot: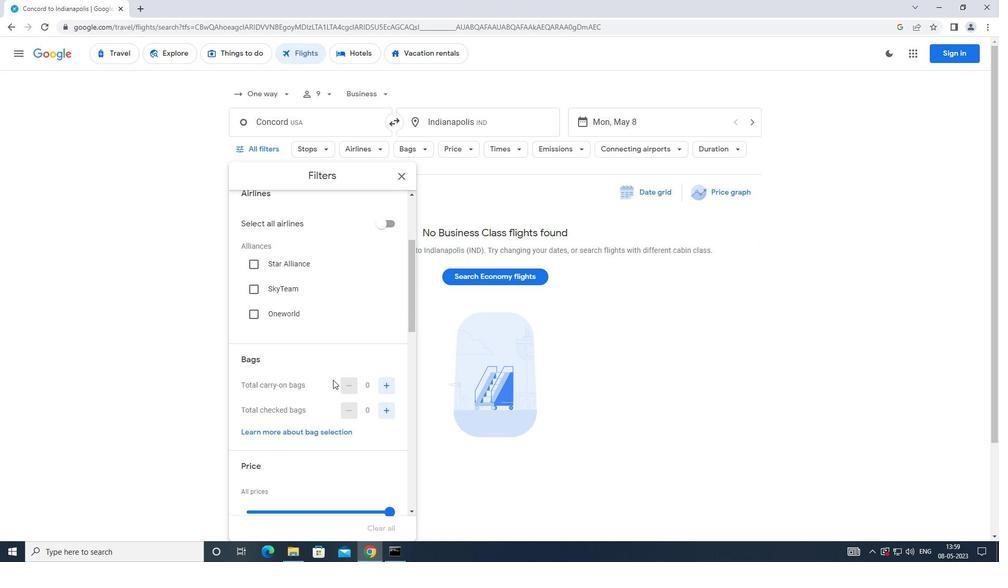 
Action: Mouse moved to (334, 377)
Screenshot: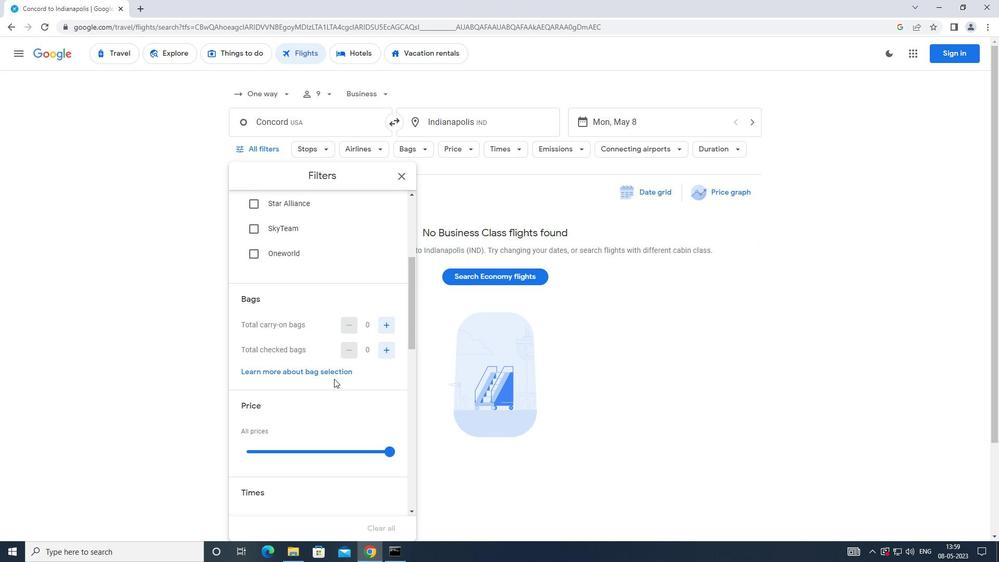 
Action: Mouse scrolled (334, 377) with delta (0, 0)
Screenshot: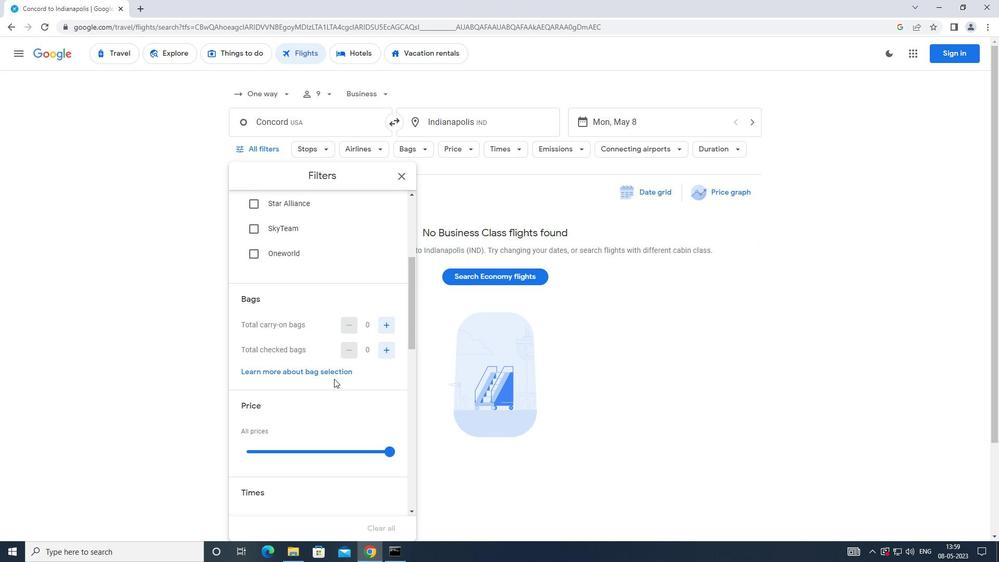 
Action: Mouse moved to (383, 400)
Screenshot: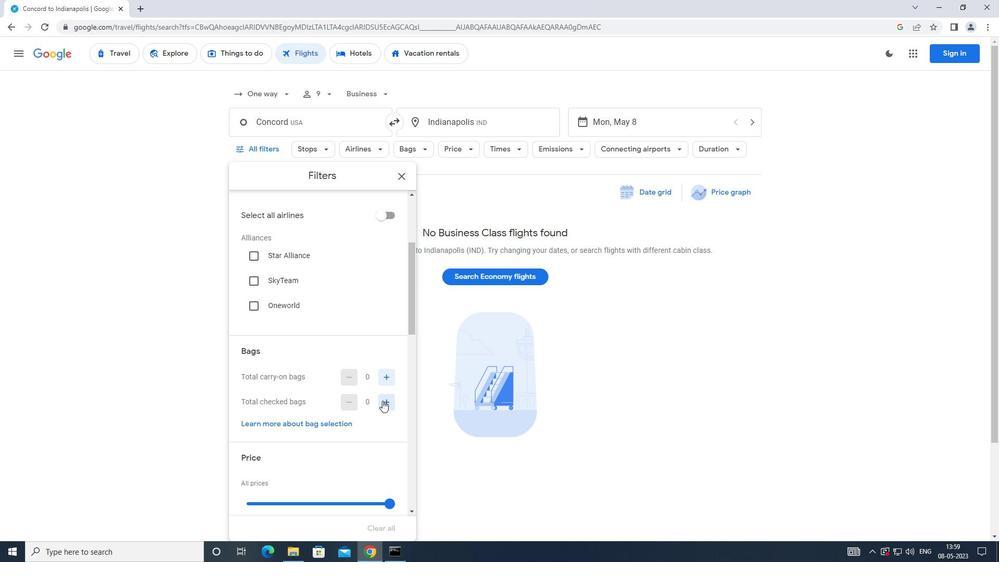 
Action: Mouse pressed left at (383, 400)
Screenshot: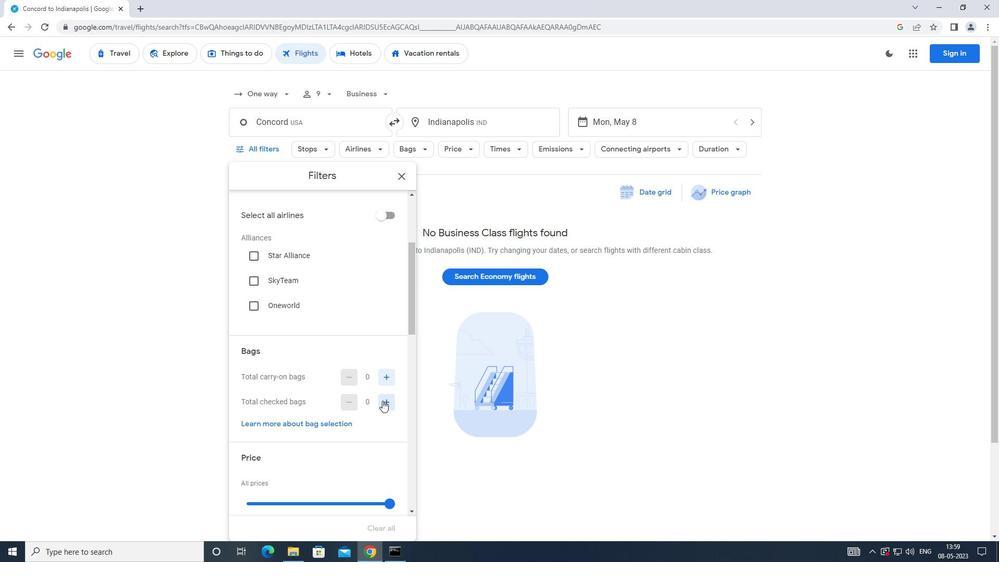 
Action: Mouse pressed left at (383, 400)
Screenshot: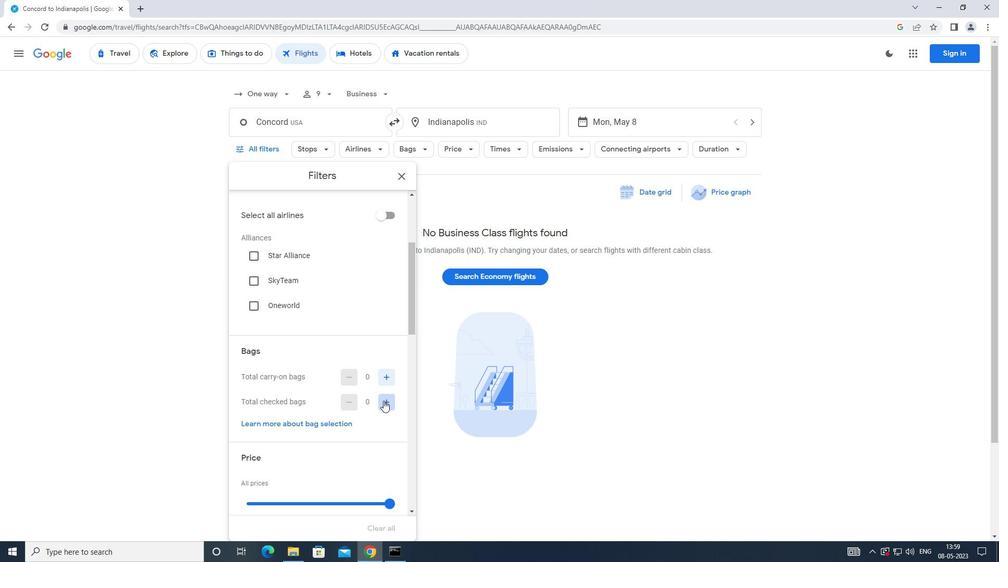 
Action: Mouse pressed left at (383, 400)
Screenshot: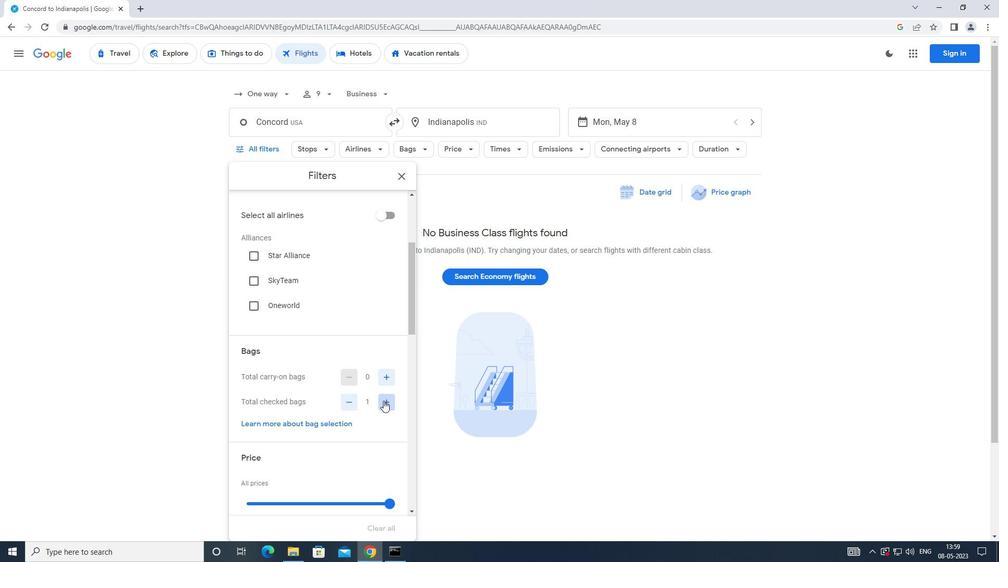 
Action: Mouse moved to (384, 400)
Screenshot: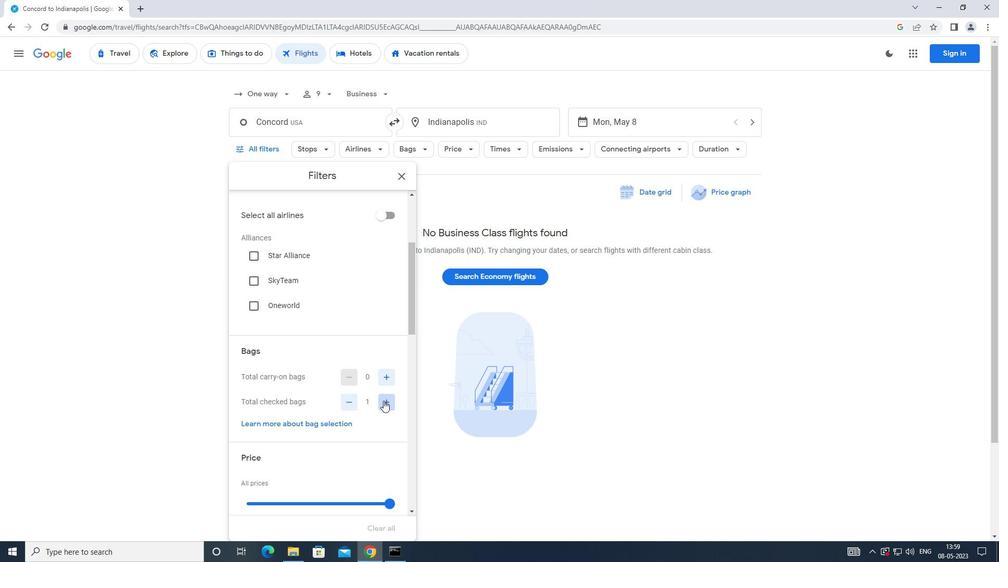 
Action: Mouse pressed left at (384, 400)
Screenshot: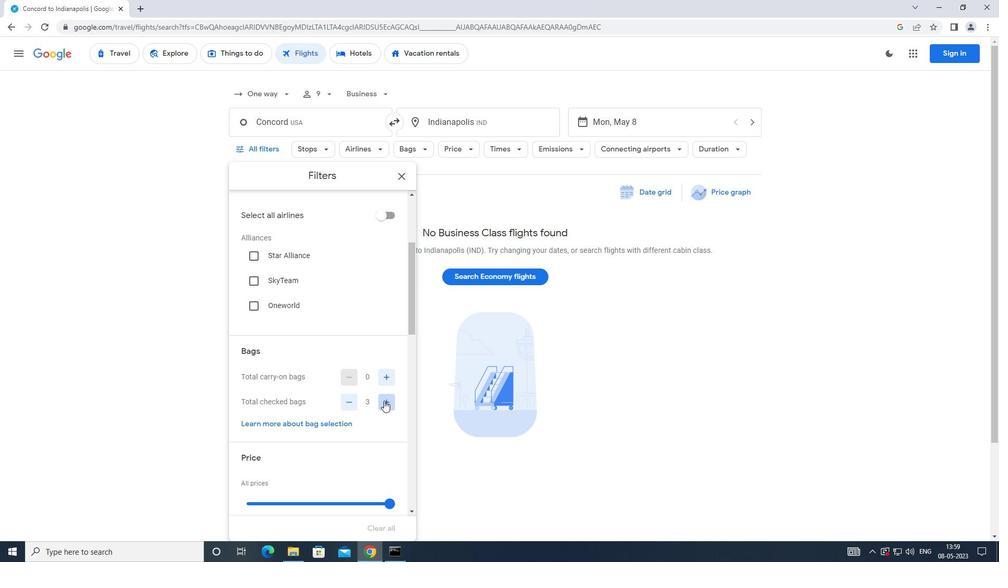 
Action: Mouse pressed left at (384, 400)
Screenshot: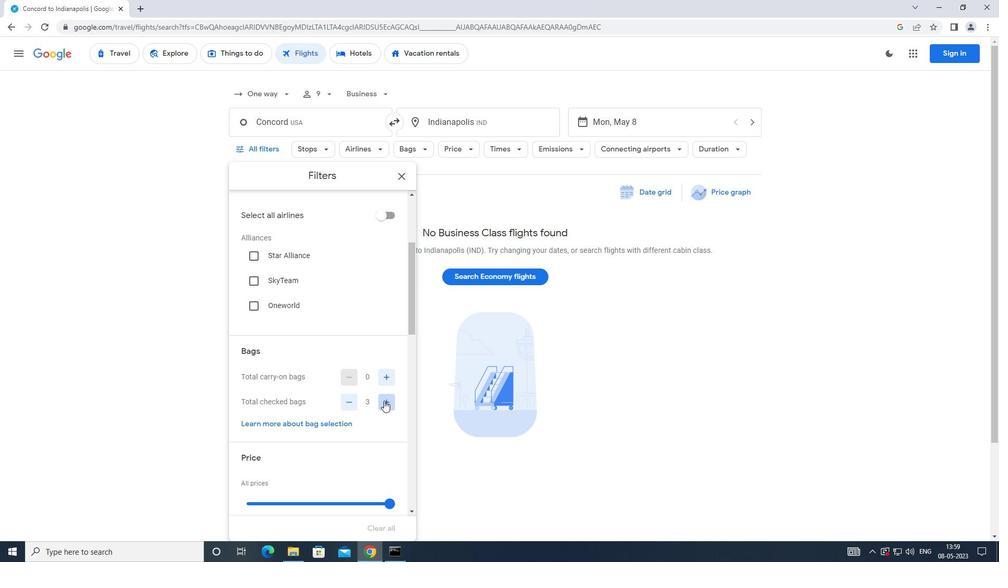 
Action: Mouse pressed left at (384, 400)
Screenshot: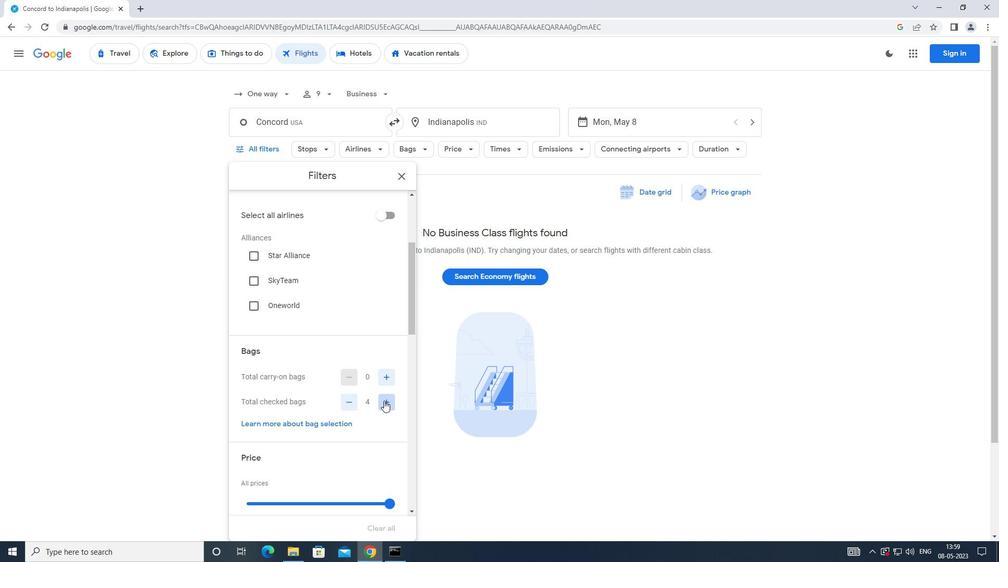 
Action: Mouse pressed left at (384, 400)
Screenshot: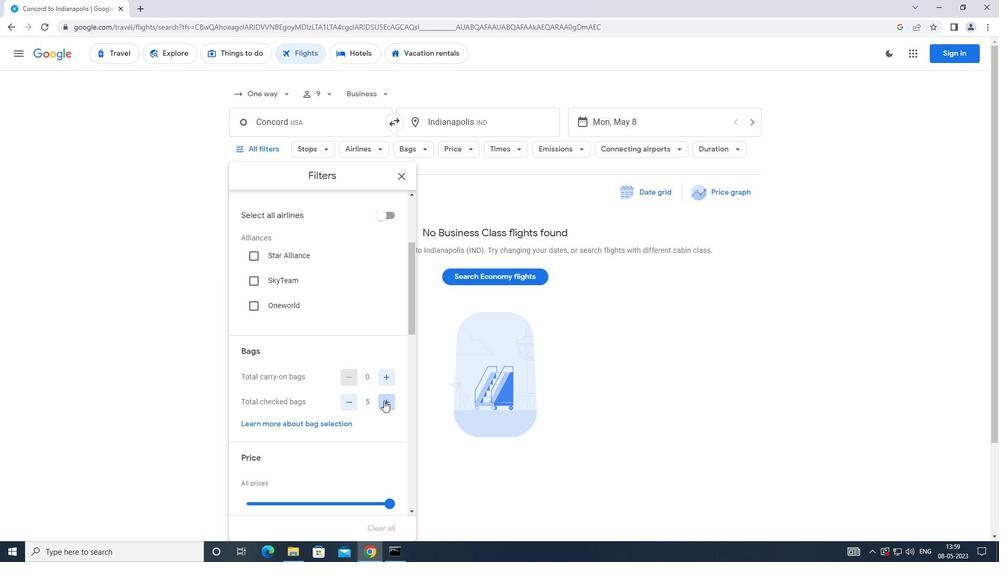 
Action: Mouse pressed left at (384, 400)
Screenshot: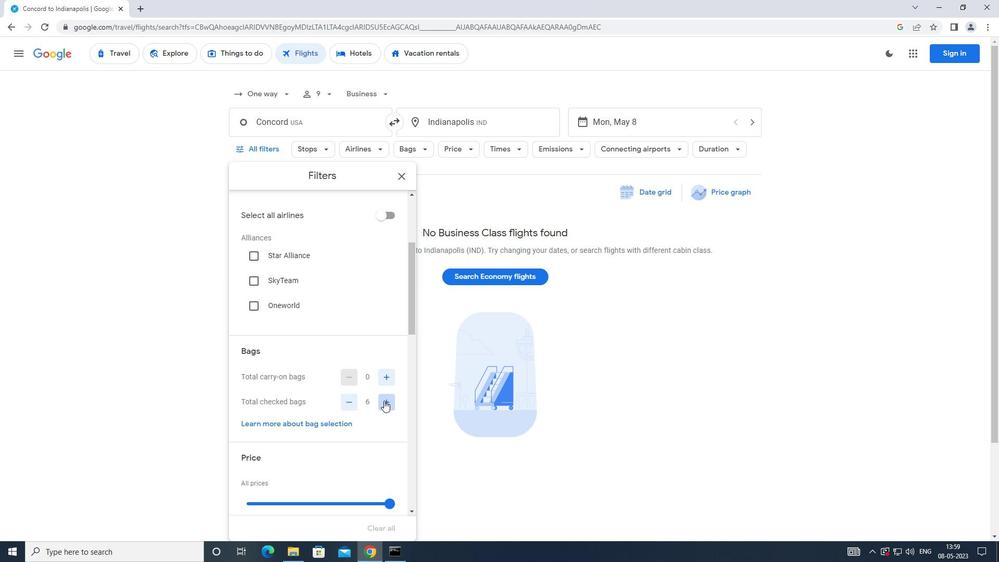 
Action: Mouse moved to (384, 400)
Screenshot: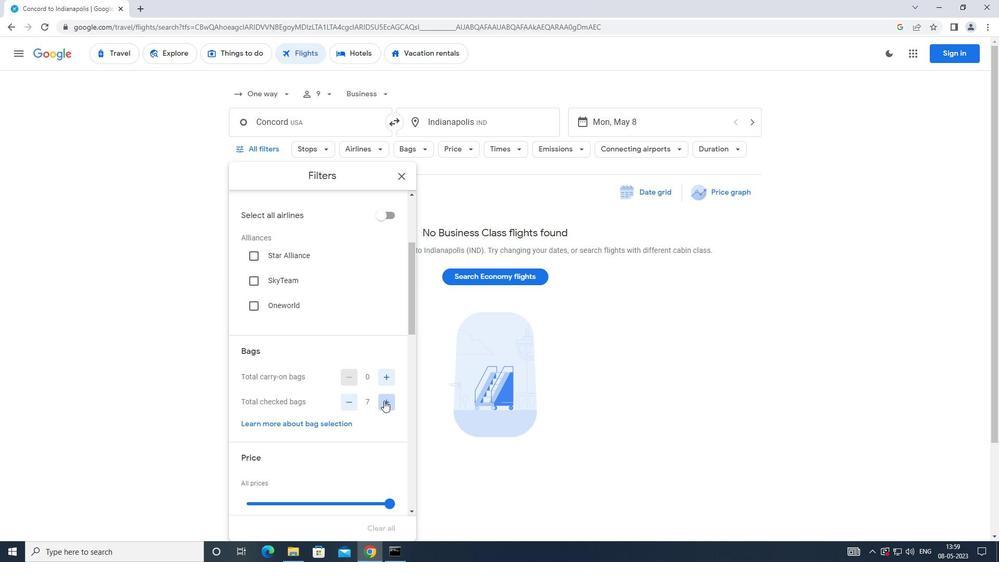 
Action: Mouse pressed left at (384, 400)
Screenshot: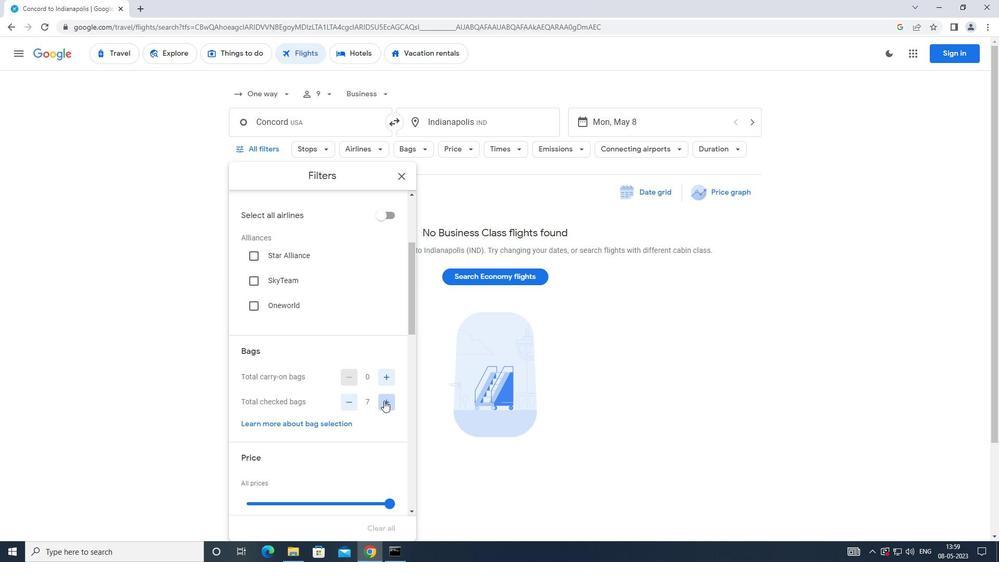 
Action: Mouse moved to (349, 380)
Screenshot: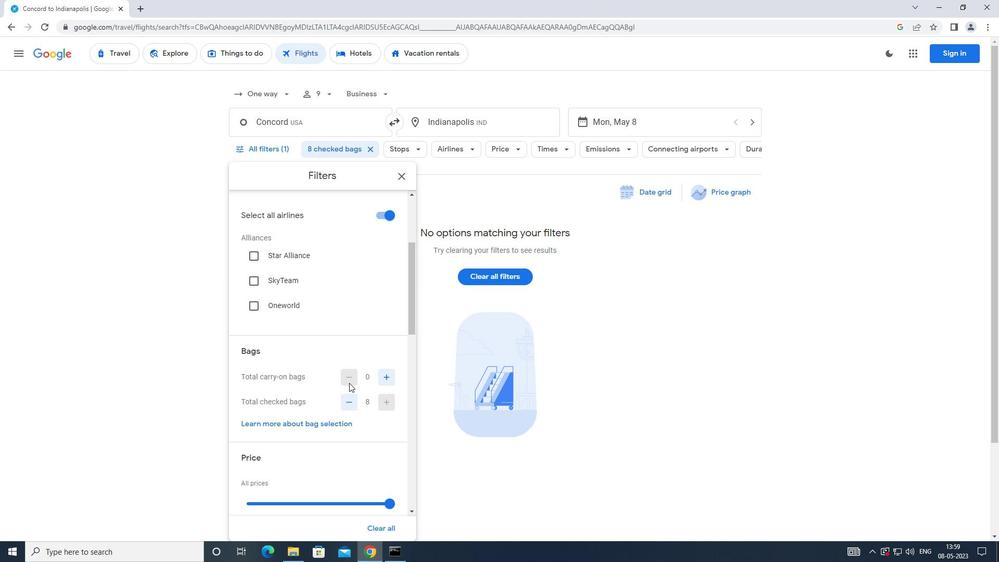 
Action: Mouse scrolled (349, 379) with delta (0, 0)
Screenshot: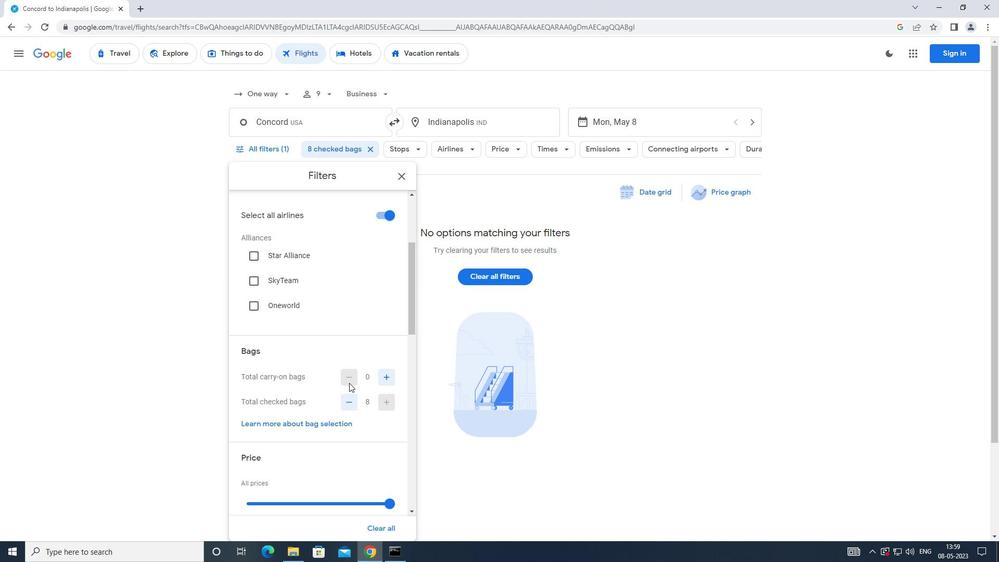 
Action: Mouse scrolled (349, 379) with delta (0, 0)
Screenshot: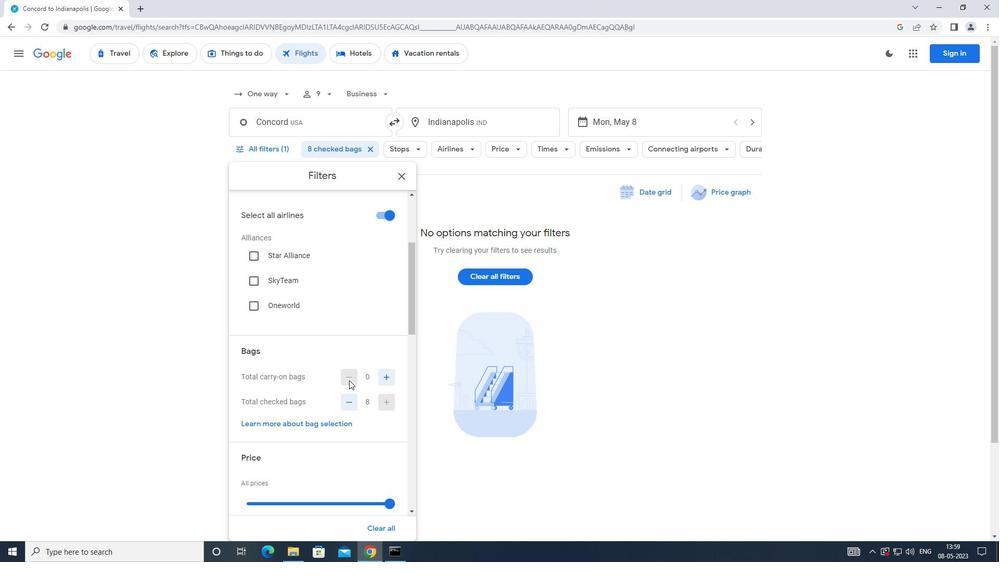 
Action: Mouse moved to (348, 383)
Screenshot: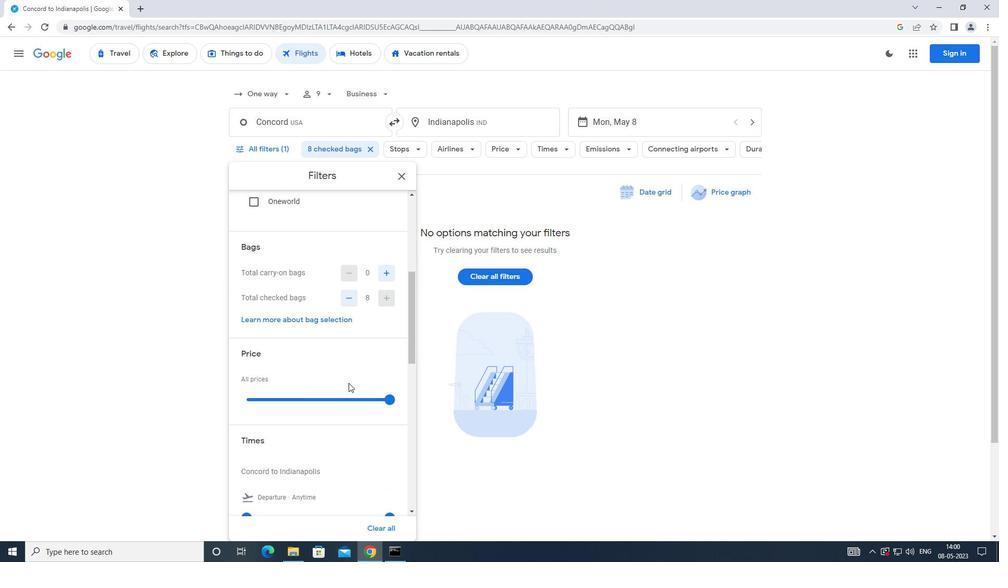 
Action: Mouse scrolled (348, 382) with delta (0, 0)
Screenshot: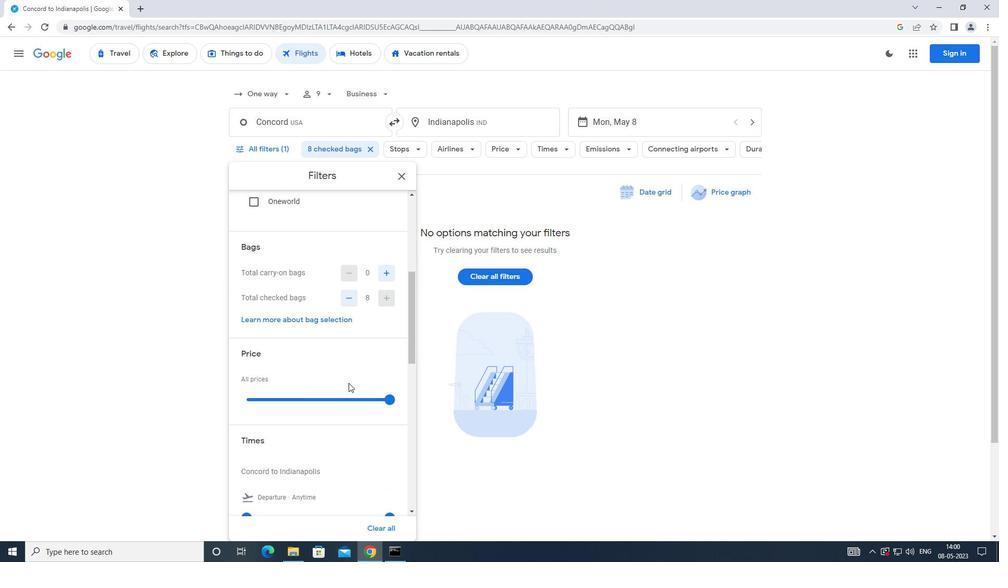 
Action: Mouse scrolled (348, 382) with delta (0, 0)
Screenshot: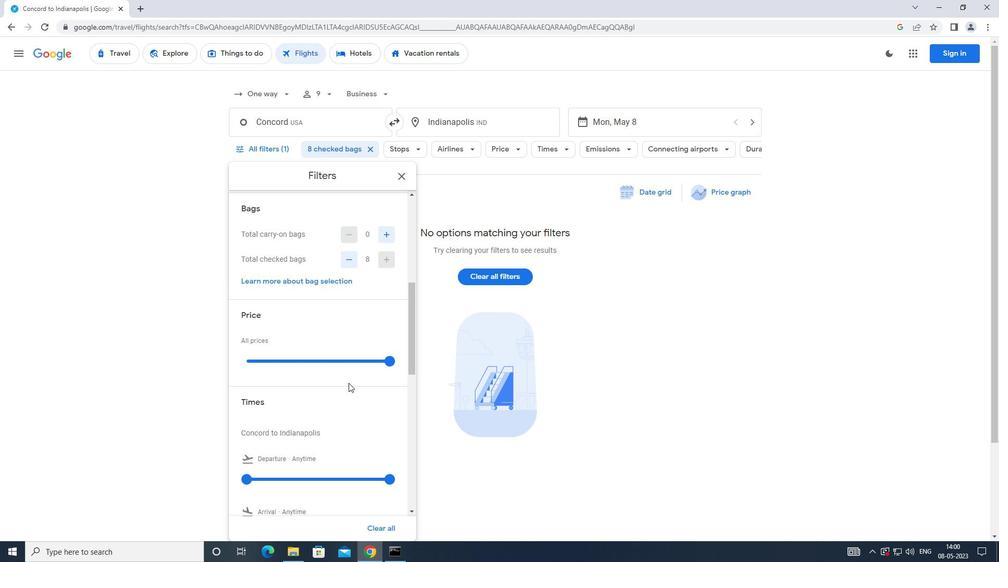 
Action: Mouse moved to (250, 415)
Screenshot: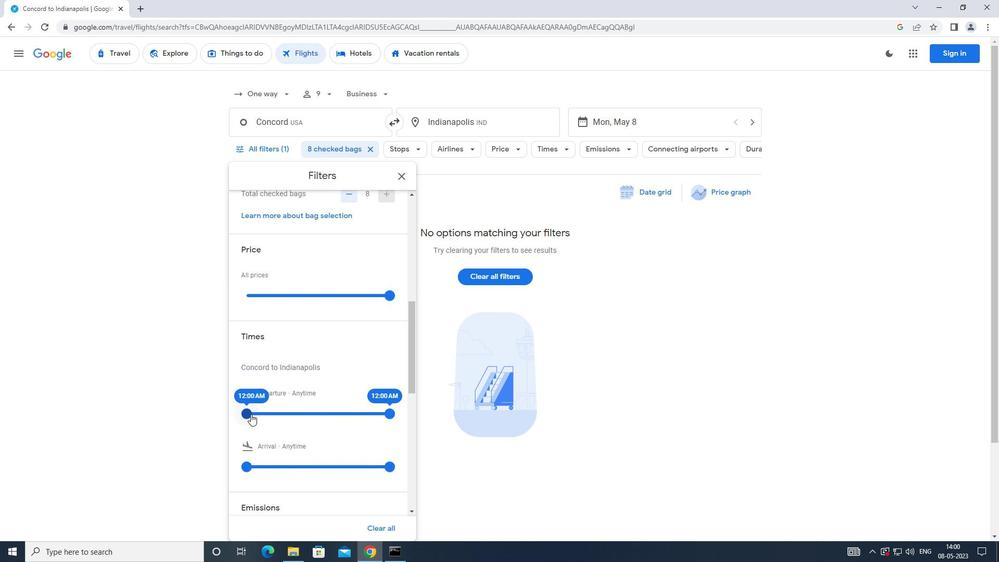 
Action: Mouse pressed left at (250, 415)
Screenshot: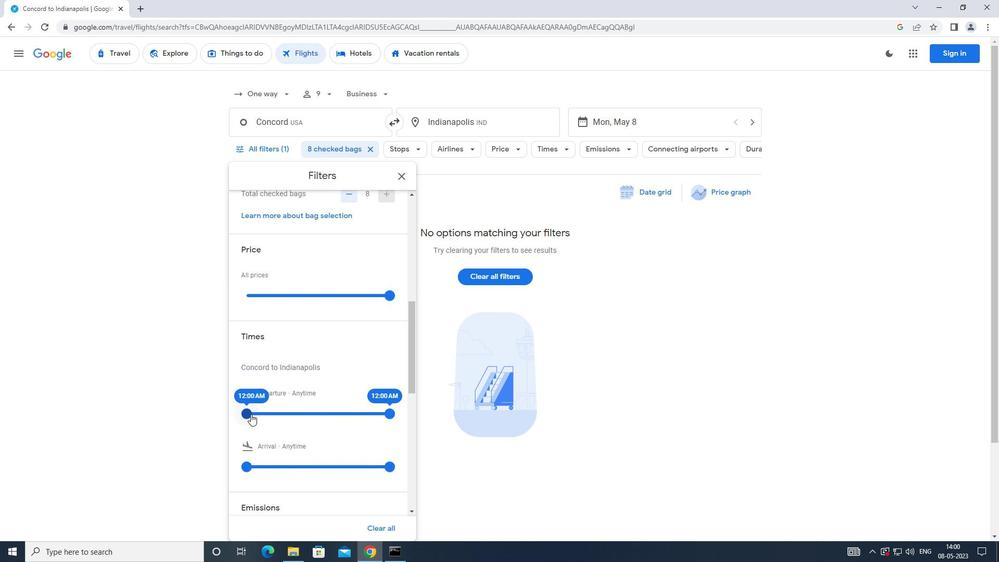 
Action: Mouse moved to (401, 177)
Screenshot: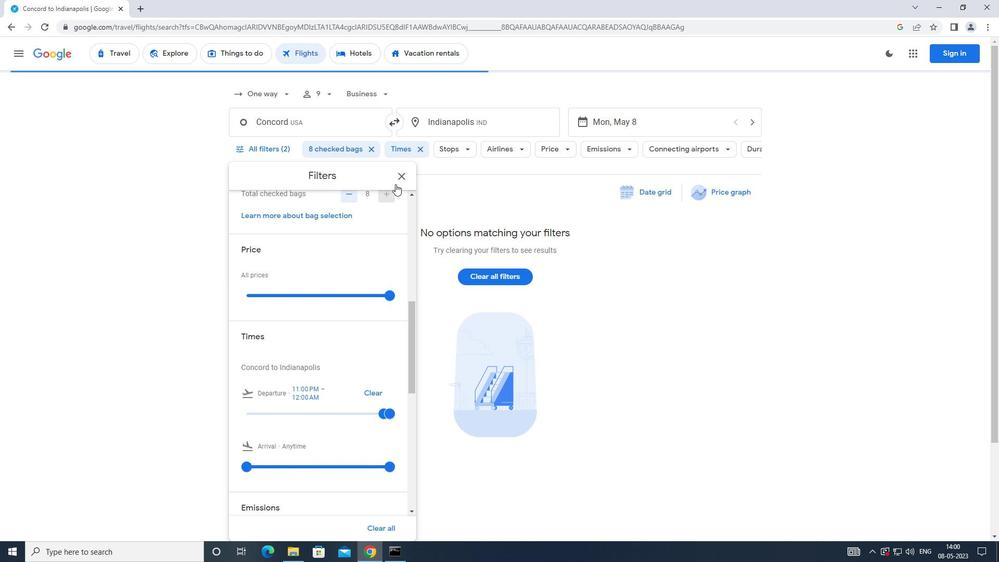 
Action: Mouse pressed left at (401, 177)
Screenshot: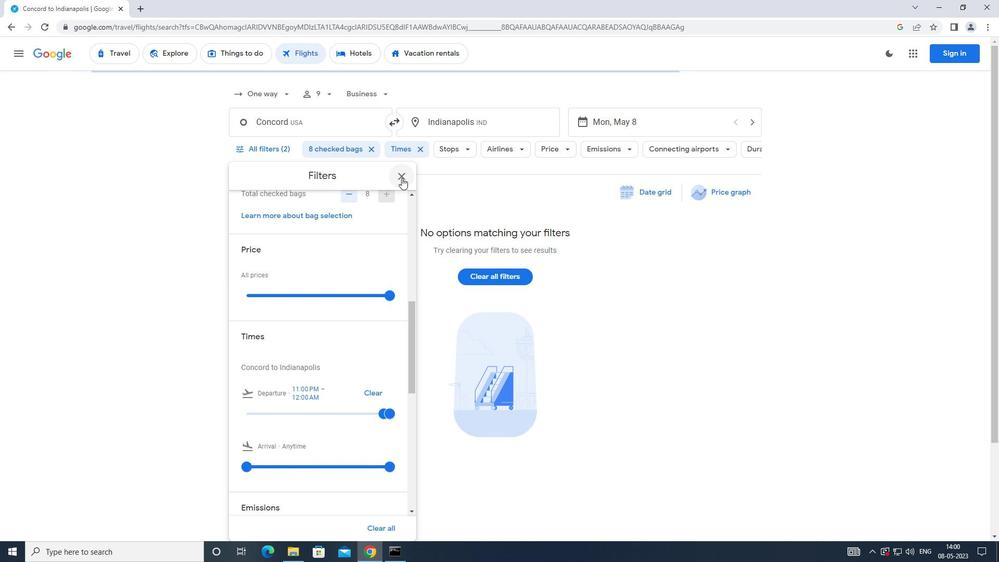 
Action: Mouse moved to (396, 184)
Screenshot: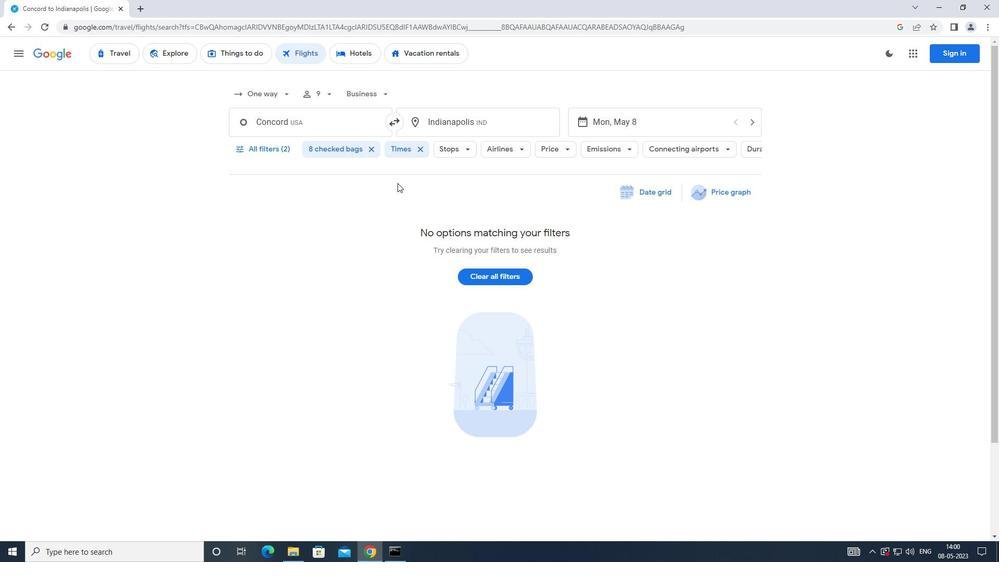
